 Task: Find a rental in Afipsky, Russia for 2 guests from June 4 to June 8, with a price range of ₹8000 to ₹16000, 1 bedroom, 1 bathroom, and self check-in option.
Action: Mouse pressed left at (440, 117)
Screenshot: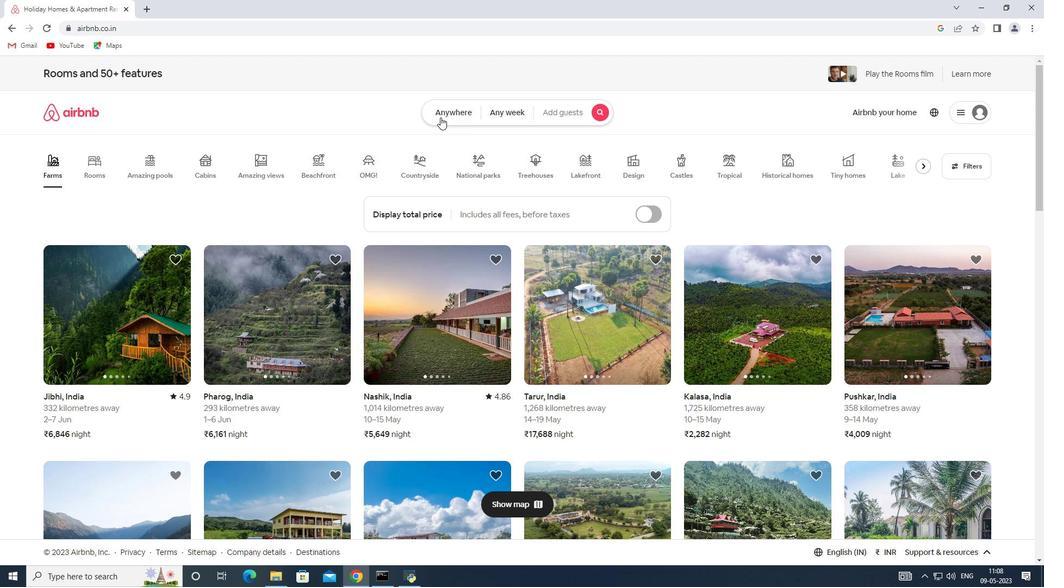 
Action: Mouse moved to (334, 155)
Screenshot: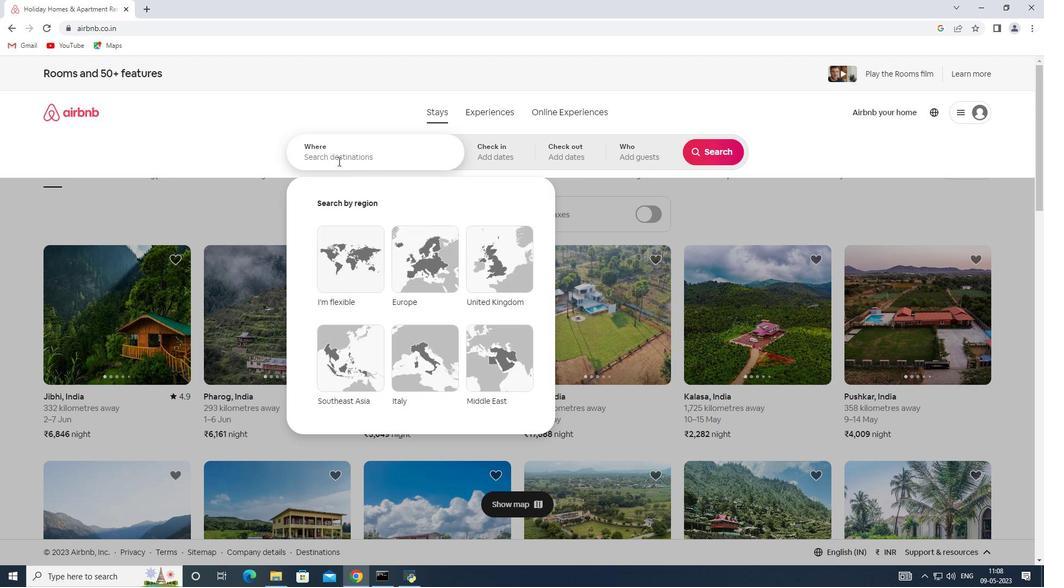 
Action: Mouse pressed left at (334, 155)
Screenshot: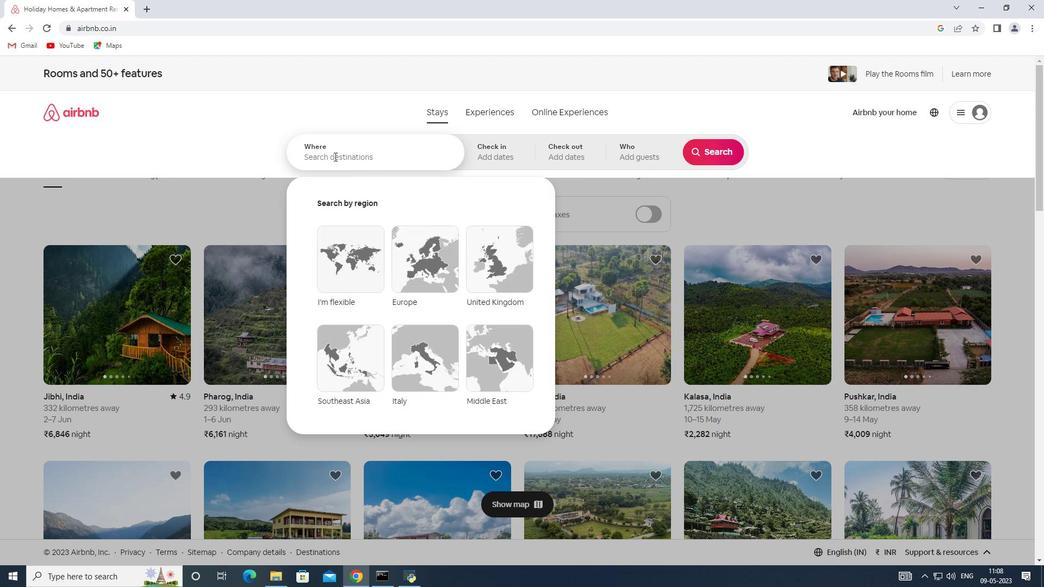 
Action: Key pressed <Key.shift>Afipskiy,<Key.shift><Key.shift><Key.shift><Key.shift><Key.shift><Key.shift><Key.shift><Key.shift><Key.shift><Key.shift><Key.shift><Key.shift><Key.shift><Key.shift><Key.shift><Key.shift>Russia
Screenshot: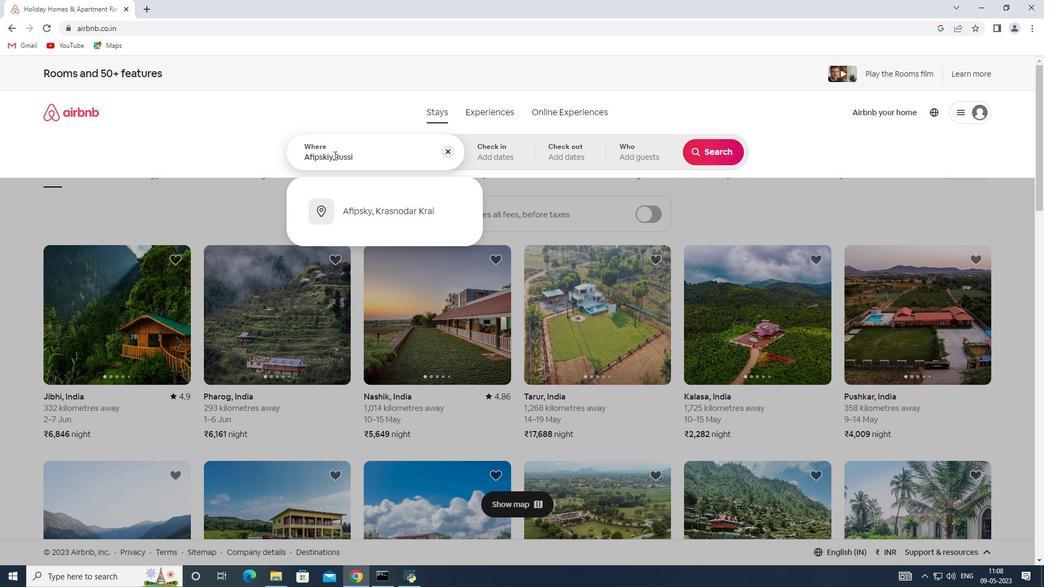 
Action: Mouse moved to (507, 156)
Screenshot: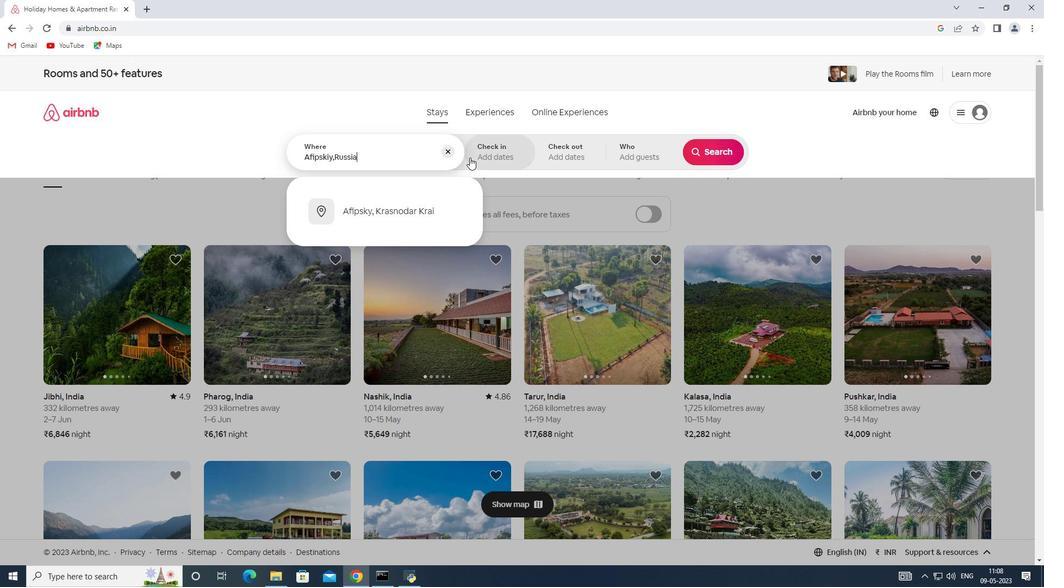 
Action: Mouse pressed left at (507, 156)
Screenshot: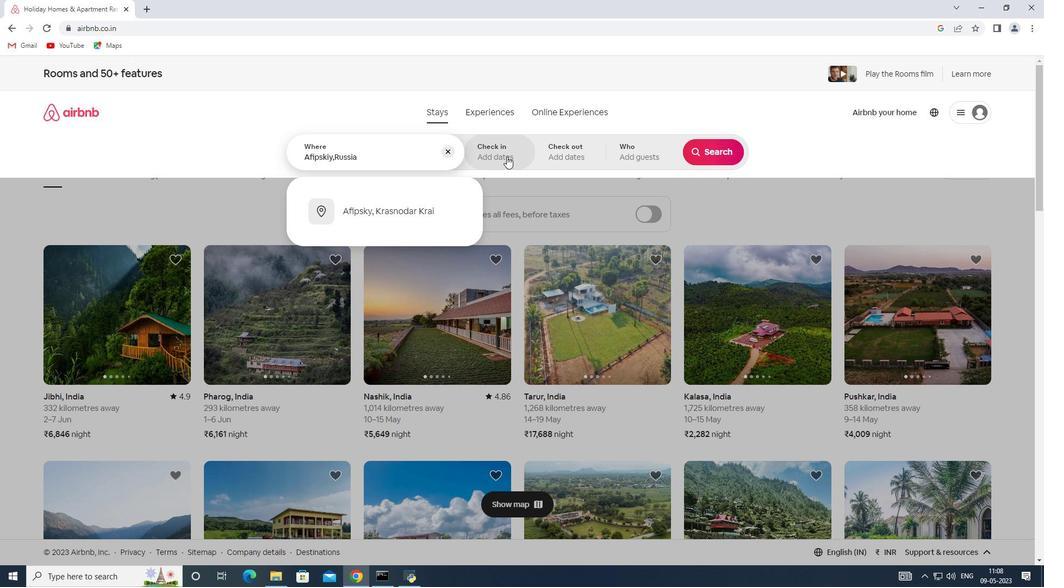 
Action: Mouse moved to (539, 312)
Screenshot: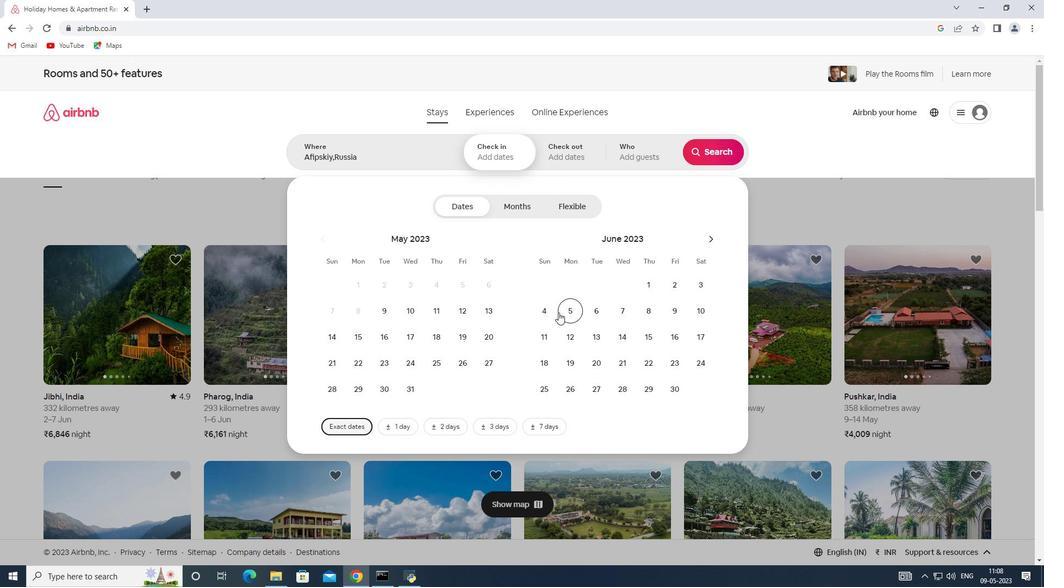 
Action: Mouse pressed left at (539, 312)
Screenshot: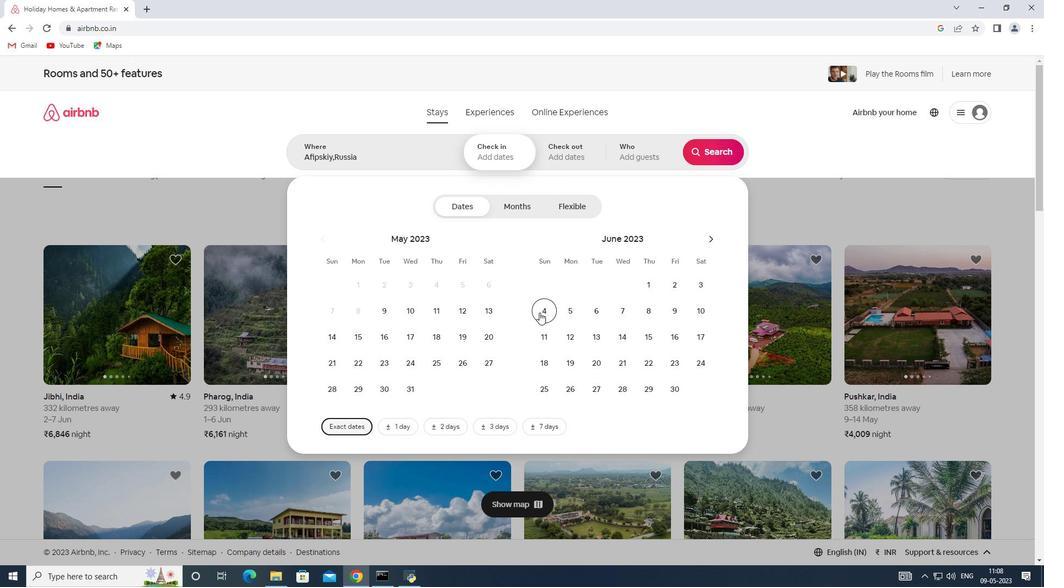 
Action: Mouse moved to (648, 318)
Screenshot: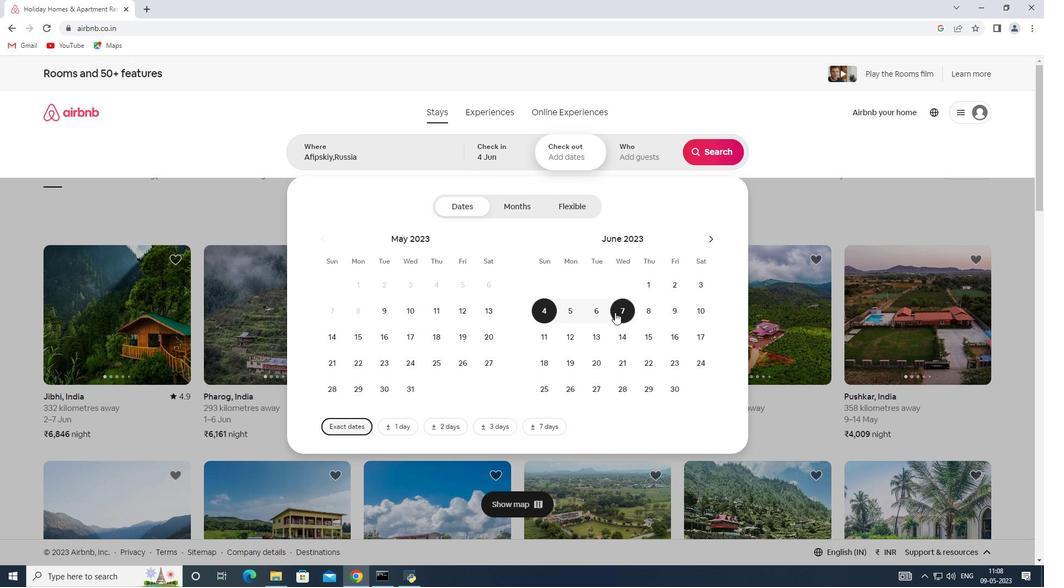 
Action: Mouse pressed left at (648, 318)
Screenshot: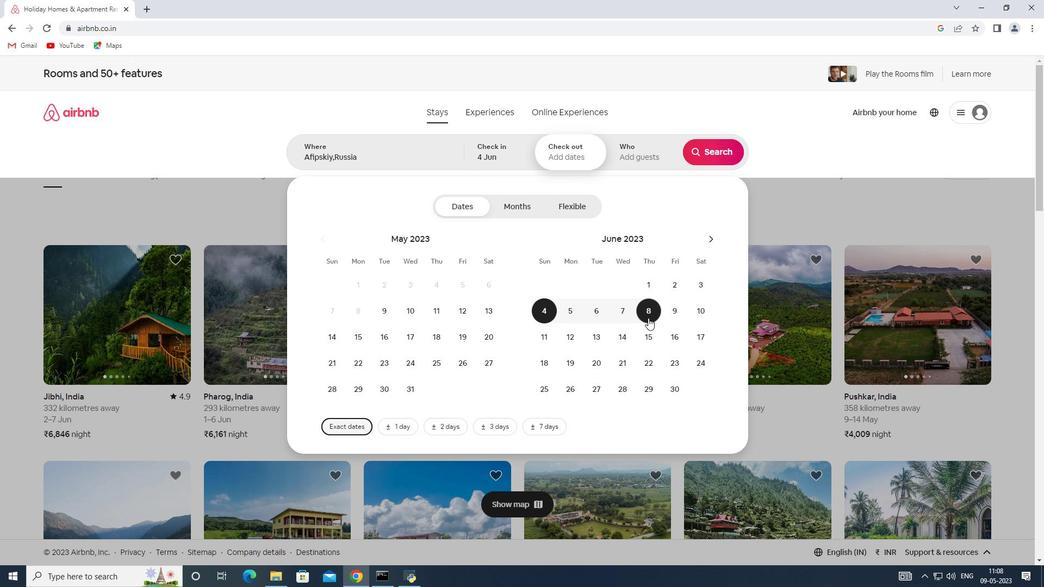
Action: Mouse moved to (631, 148)
Screenshot: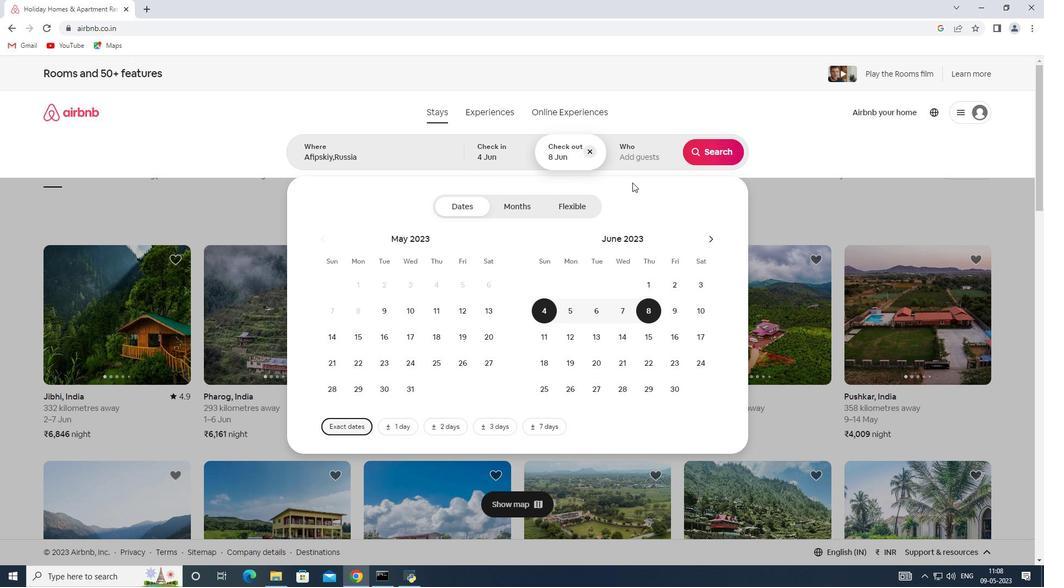 
Action: Mouse pressed left at (631, 148)
Screenshot: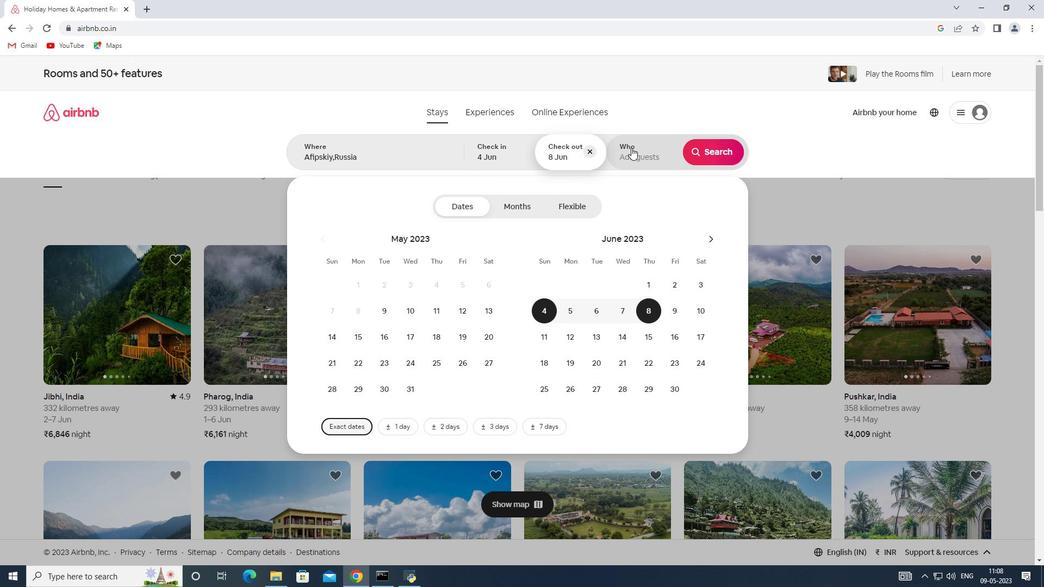 
Action: Mouse moved to (715, 207)
Screenshot: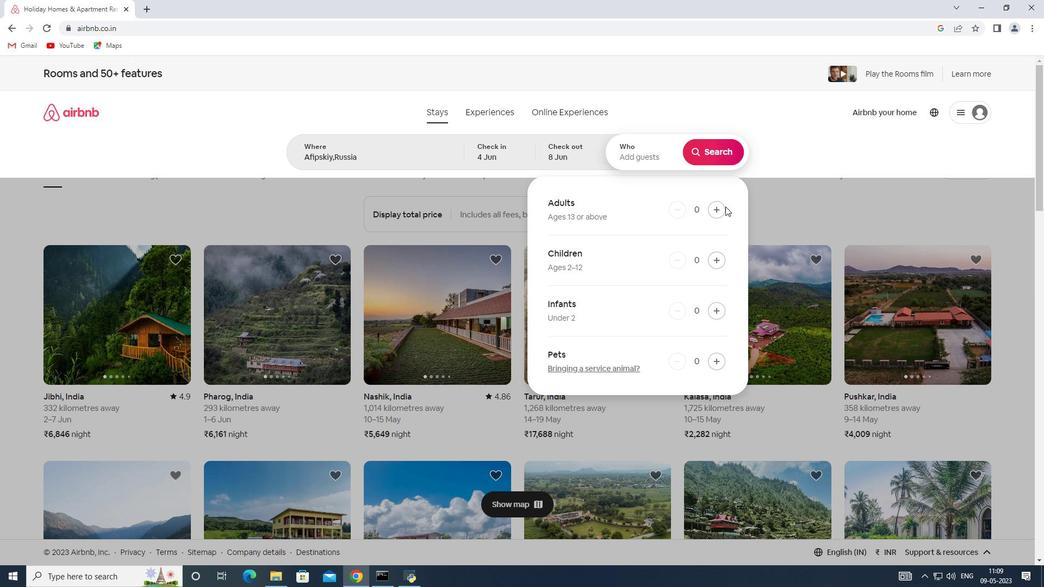 
Action: Mouse pressed left at (715, 207)
Screenshot: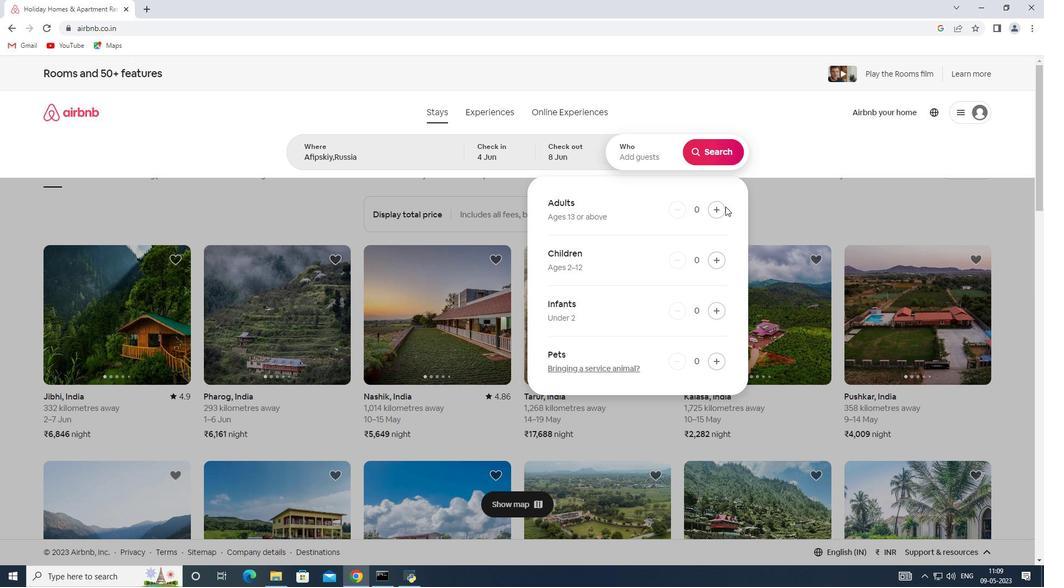 
Action: Mouse pressed left at (715, 207)
Screenshot: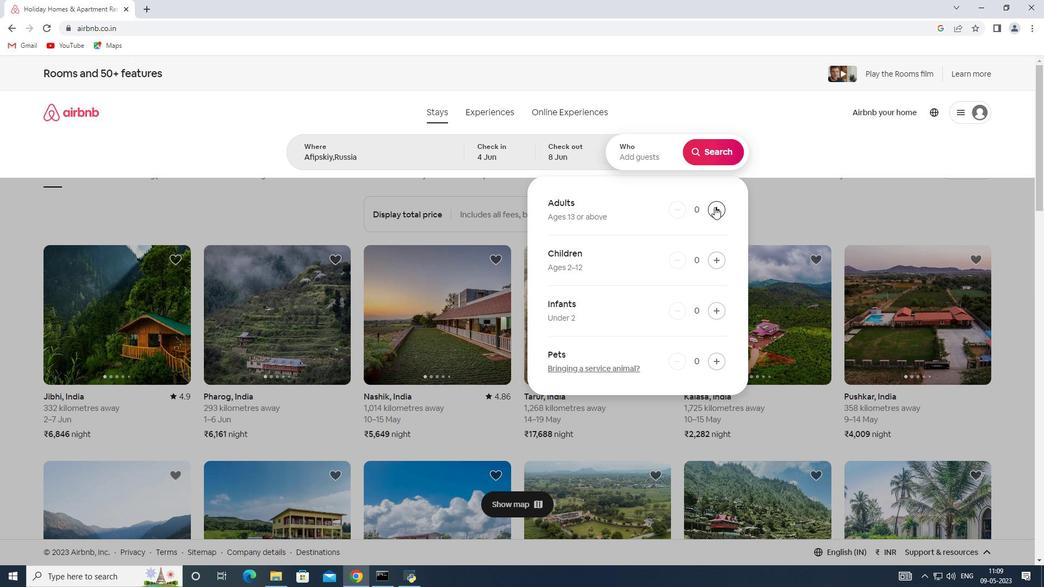 
Action: Mouse moved to (713, 153)
Screenshot: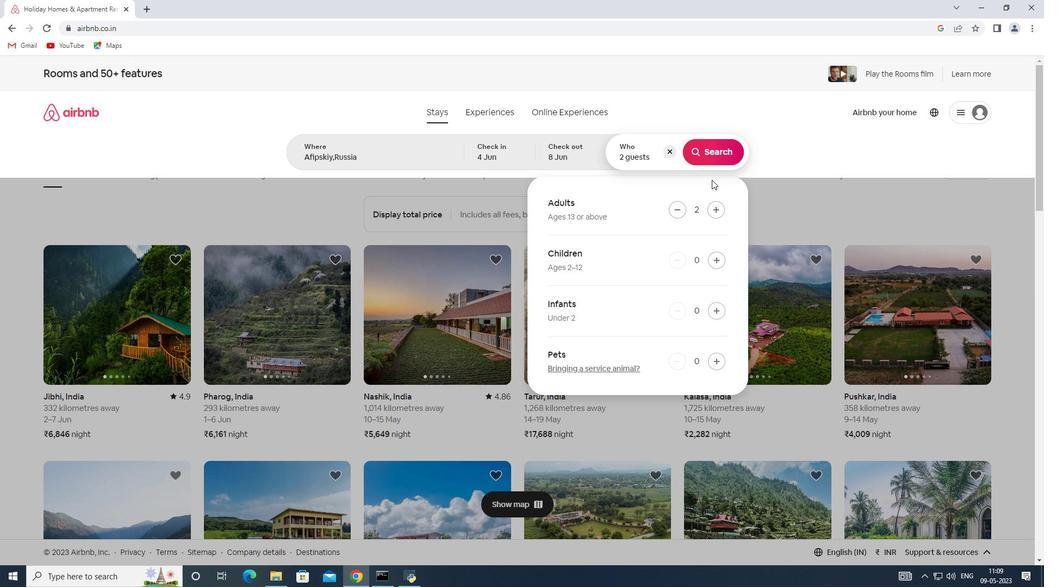 
Action: Mouse pressed left at (713, 153)
Screenshot: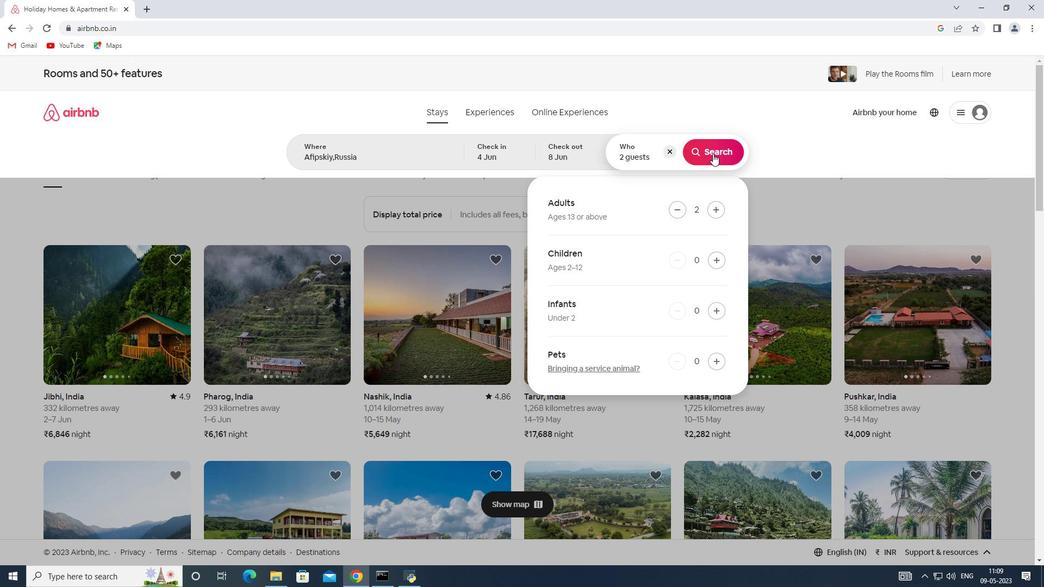 
Action: Mouse moved to (990, 124)
Screenshot: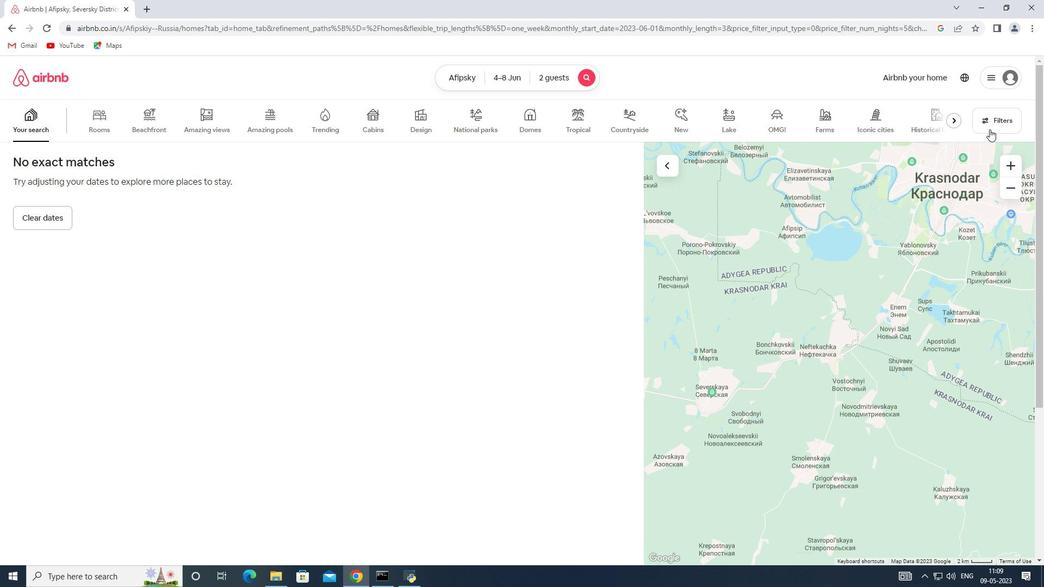 
Action: Mouse pressed left at (990, 124)
Screenshot: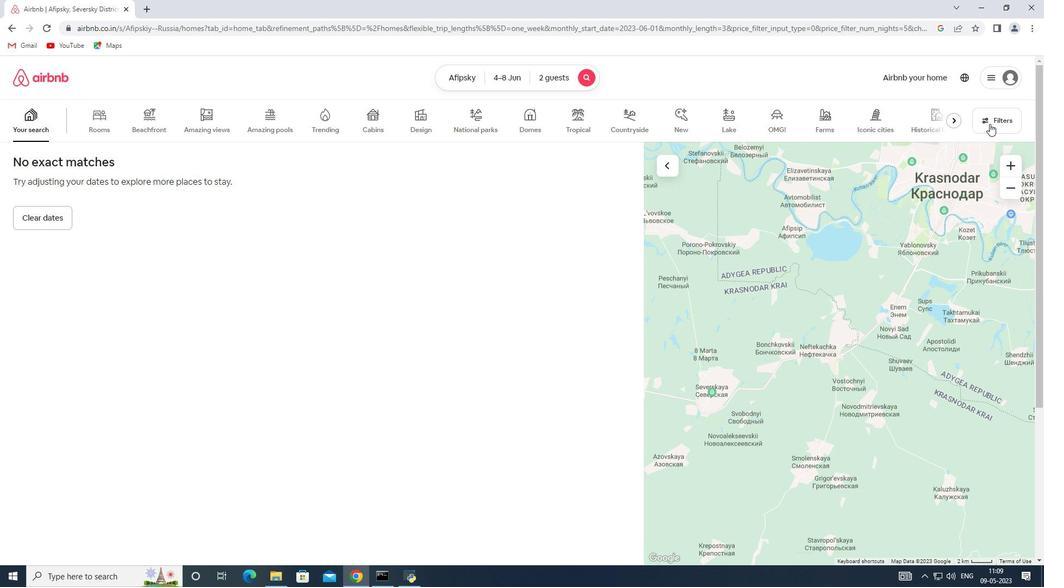 
Action: Mouse moved to (385, 388)
Screenshot: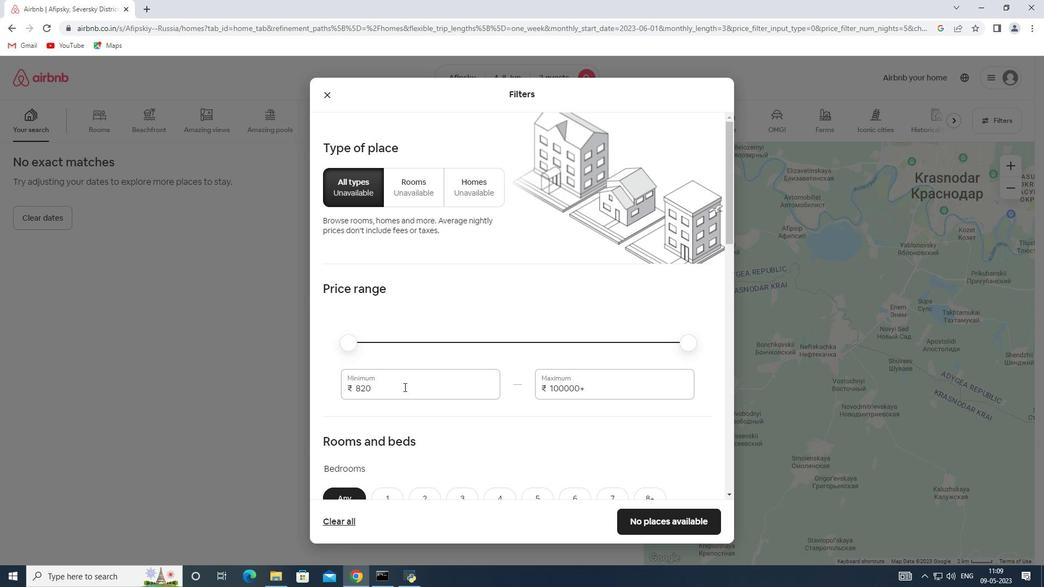 
Action: Mouse pressed left at (385, 388)
Screenshot: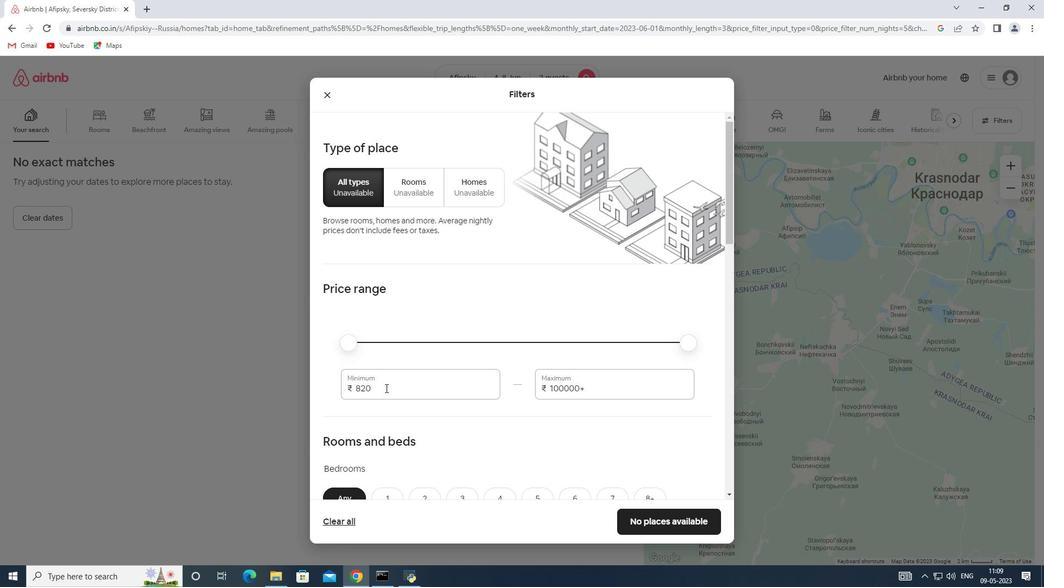
Action: Mouse moved to (356, 388)
Screenshot: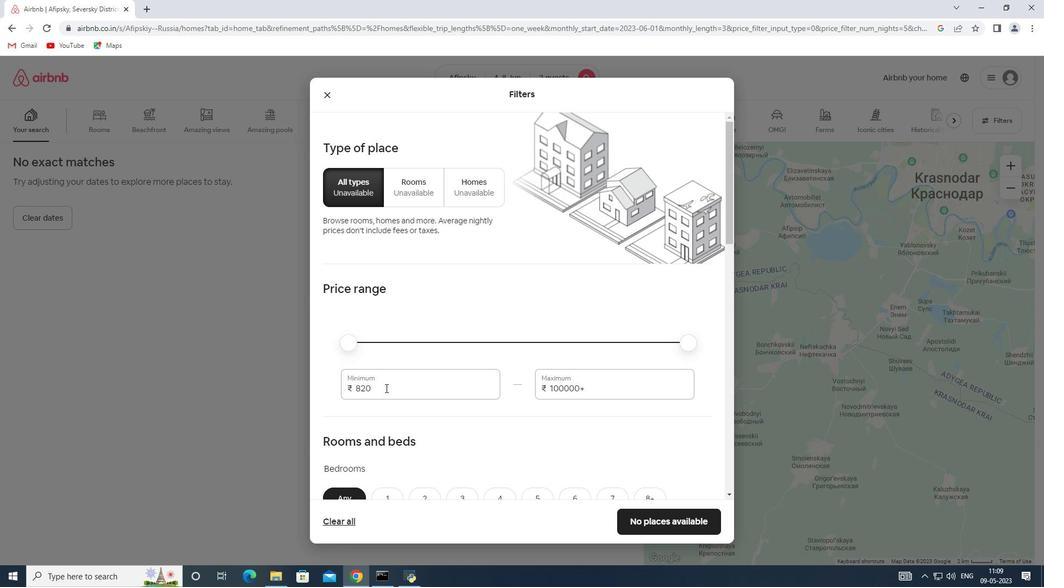 
Action: Key pressed 8000
Screenshot: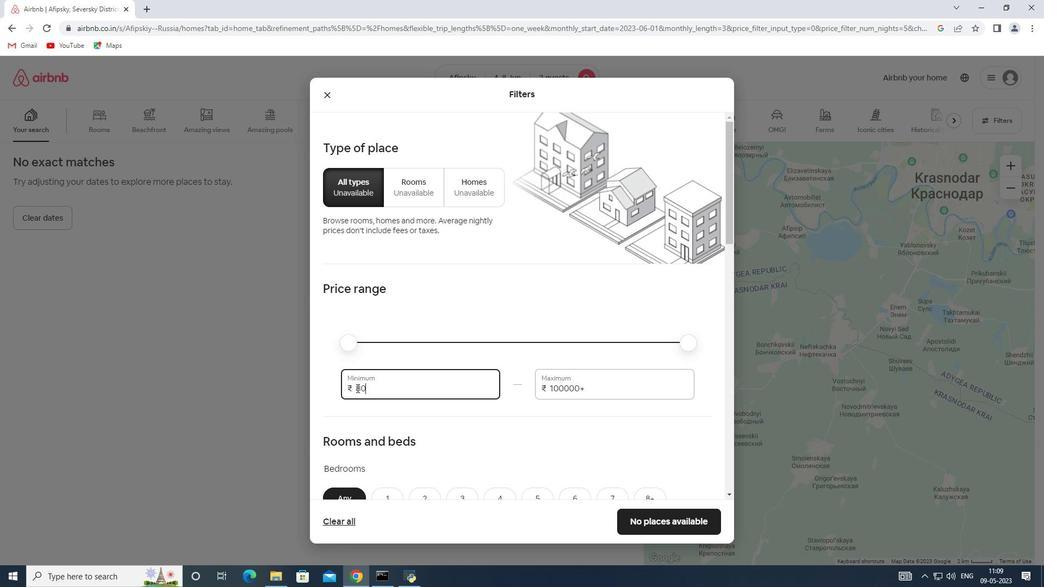 
Action: Mouse moved to (587, 387)
Screenshot: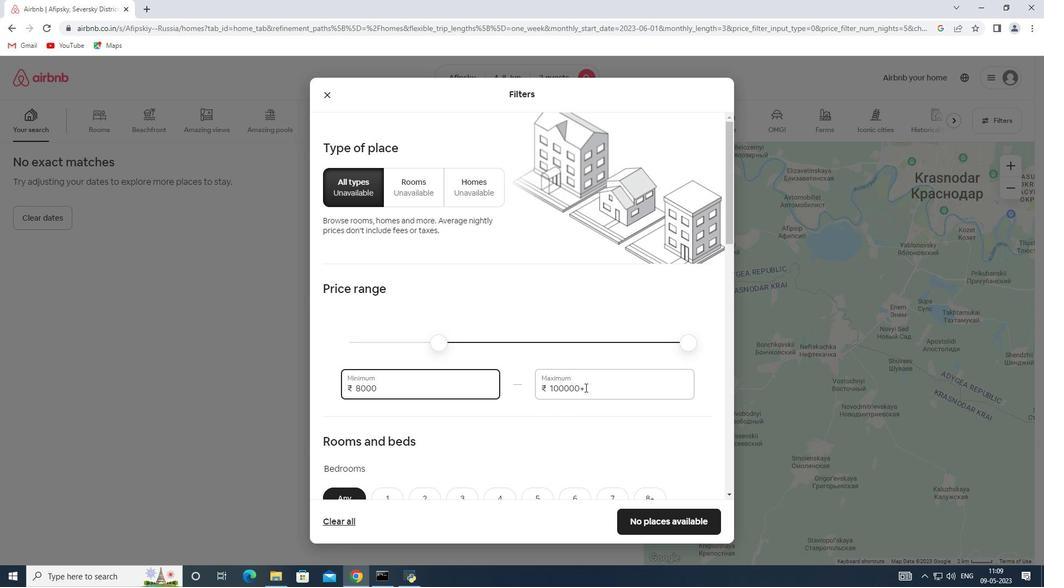 
Action: Mouse pressed left at (587, 387)
Screenshot: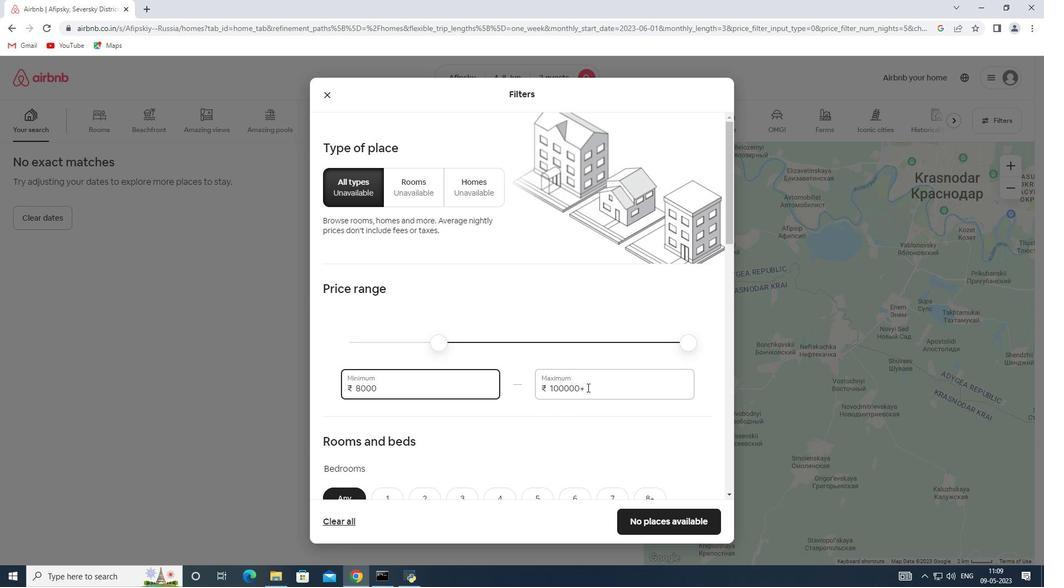 
Action: Mouse moved to (527, 387)
Screenshot: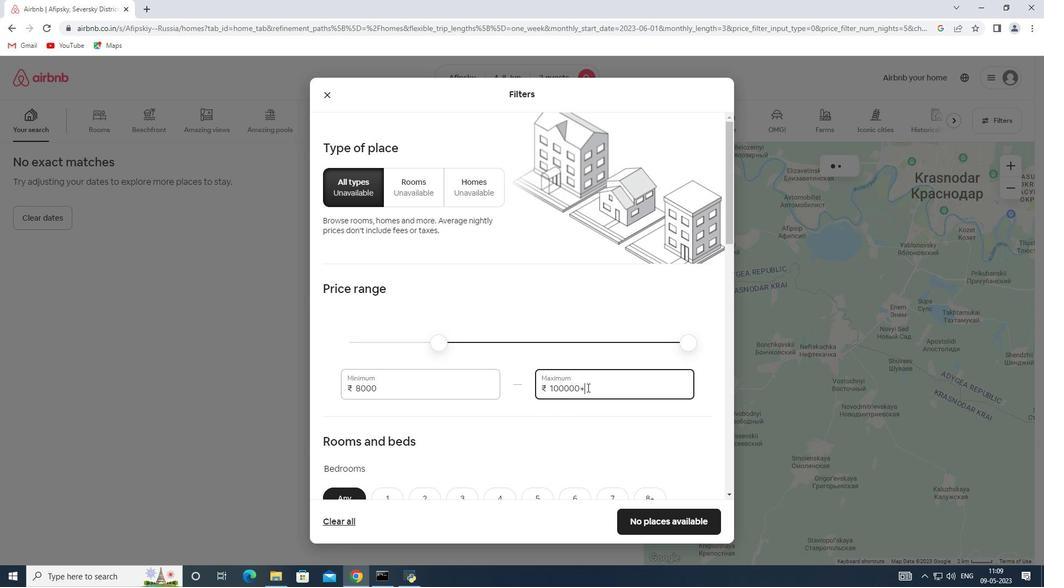
Action: Key pressed 16000
Screenshot: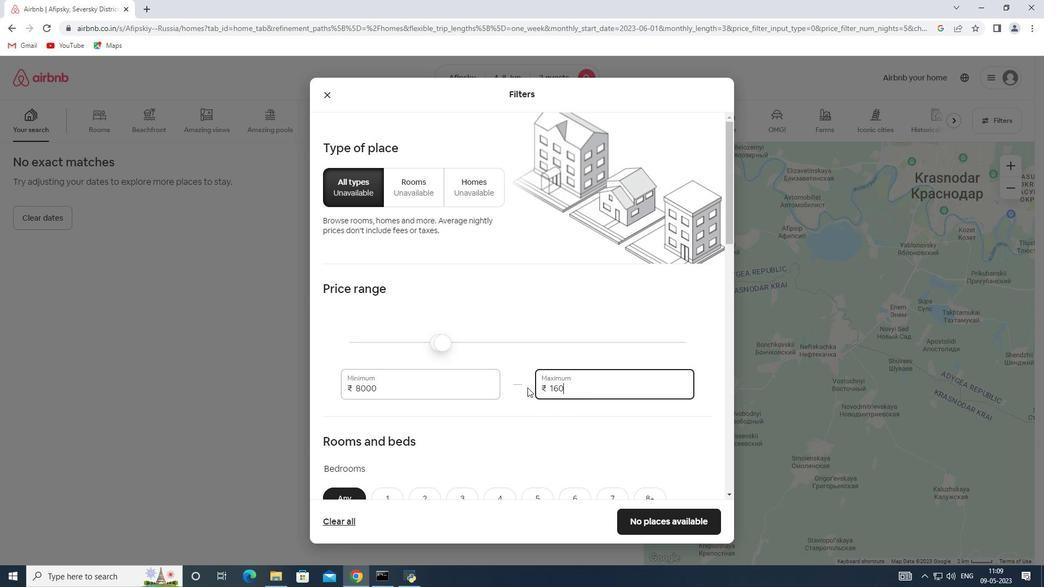 
Action: Mouse moved to (523, 381)
Screenshot: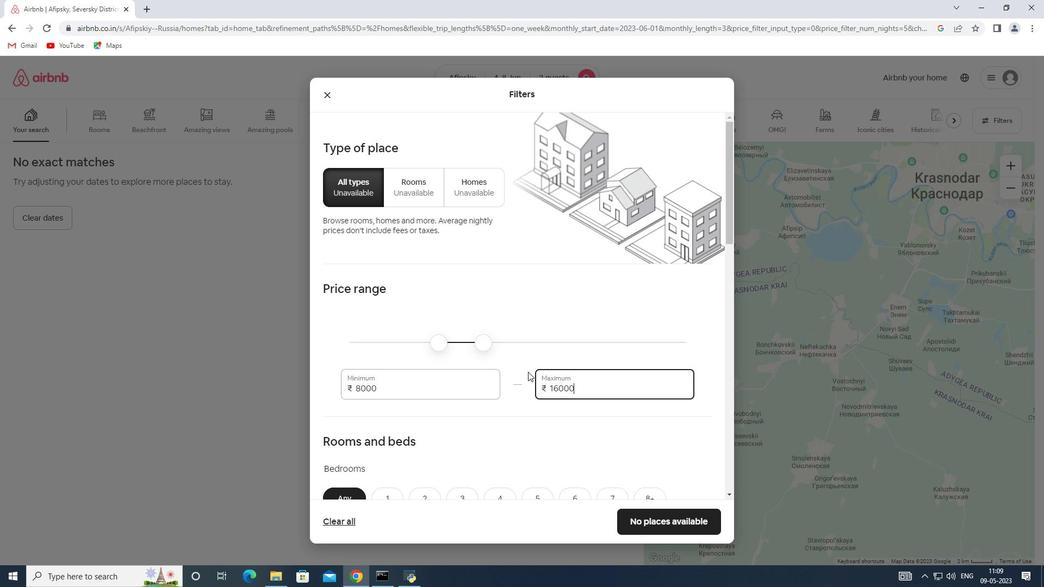 
Action: Mouse scrolled (523, 380) with delta (0, 0)
Screenshot: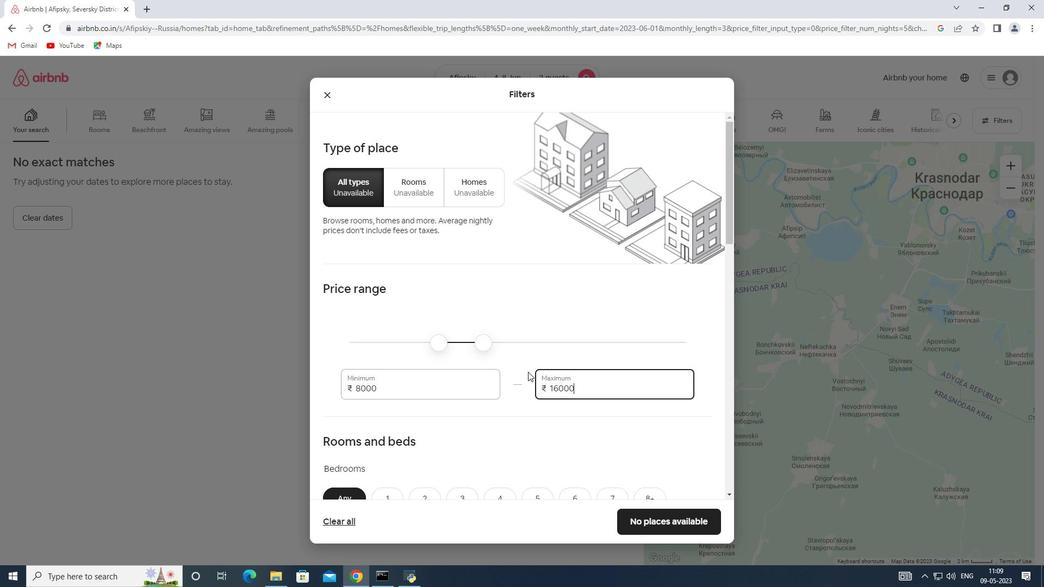 
Action: Mouse moved to (521, 383)
Screenshot: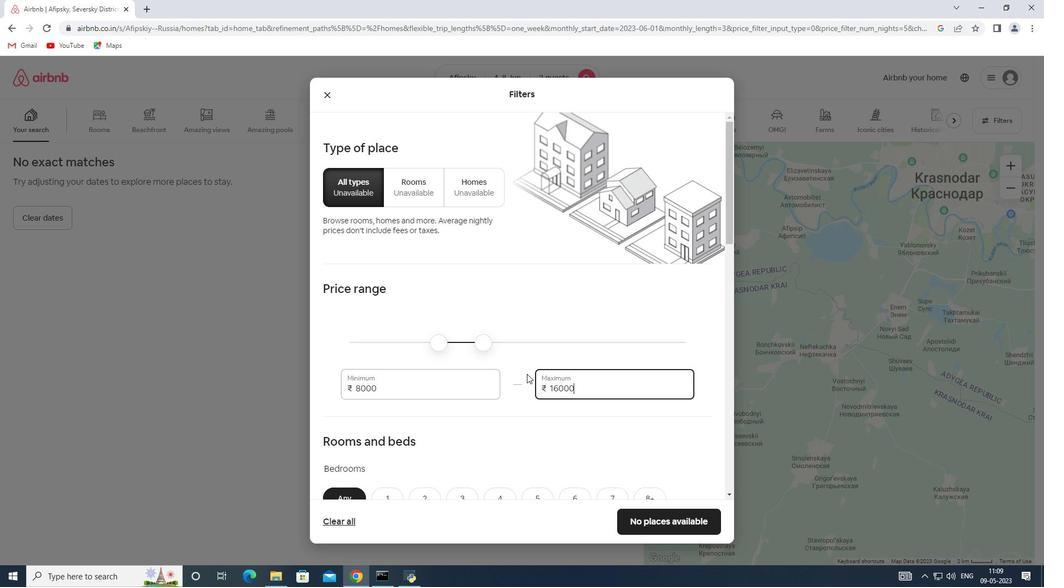 
Action: Mouse scrolled (521, 382) with delta (0, 0)
Screenshot: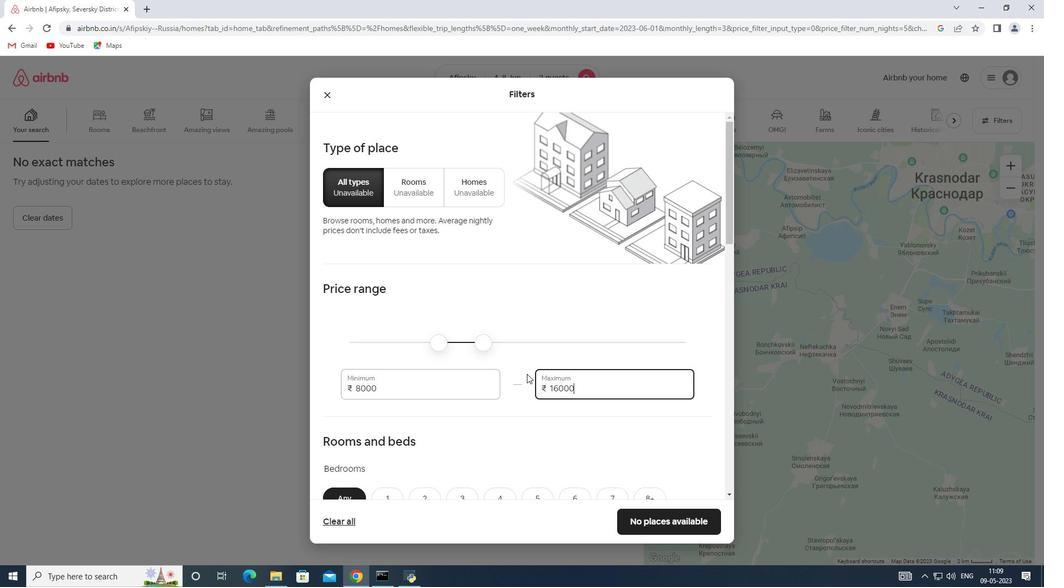 
Action: Mouse moved to (506, 379)
Screenshot: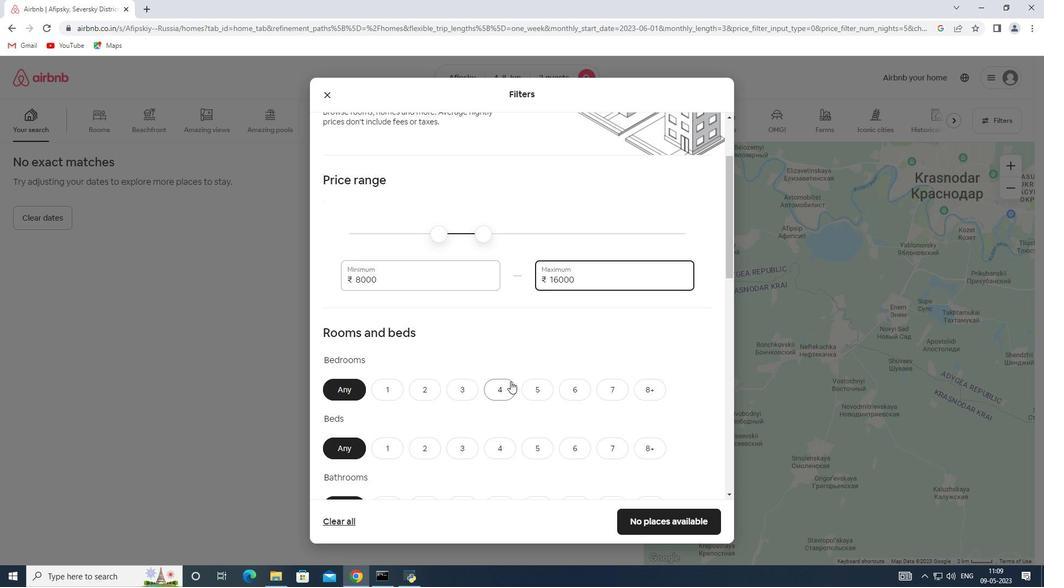 
Action: Mouse scrolled (507, 378) with delta (0, 0)
Screenshot: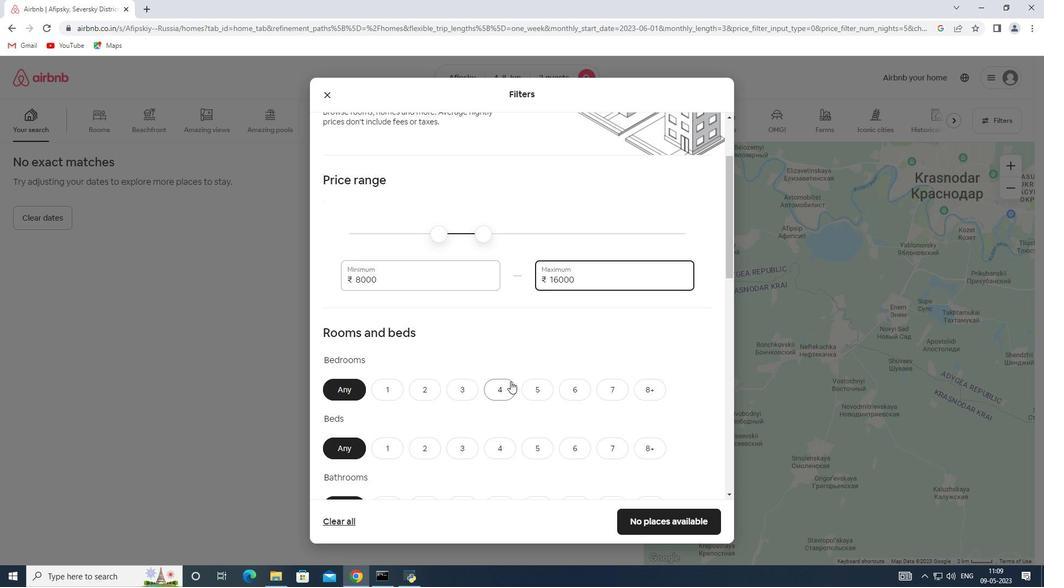 
Action: Mouse moved to (503, 379)
Screenshot: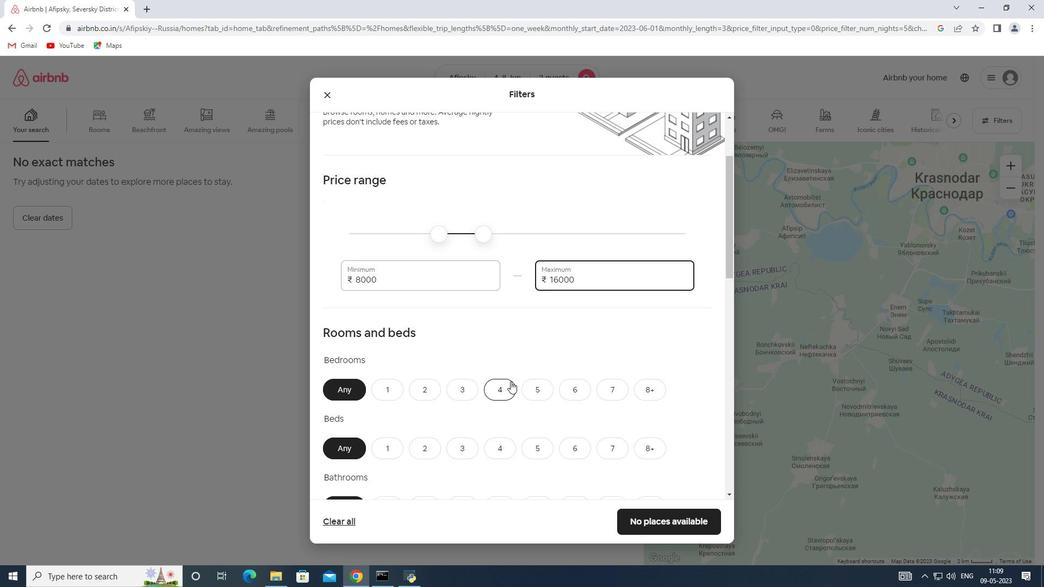 
Action: Mouse scrolled (507, 378) with delta (0, 0)
Screenshot: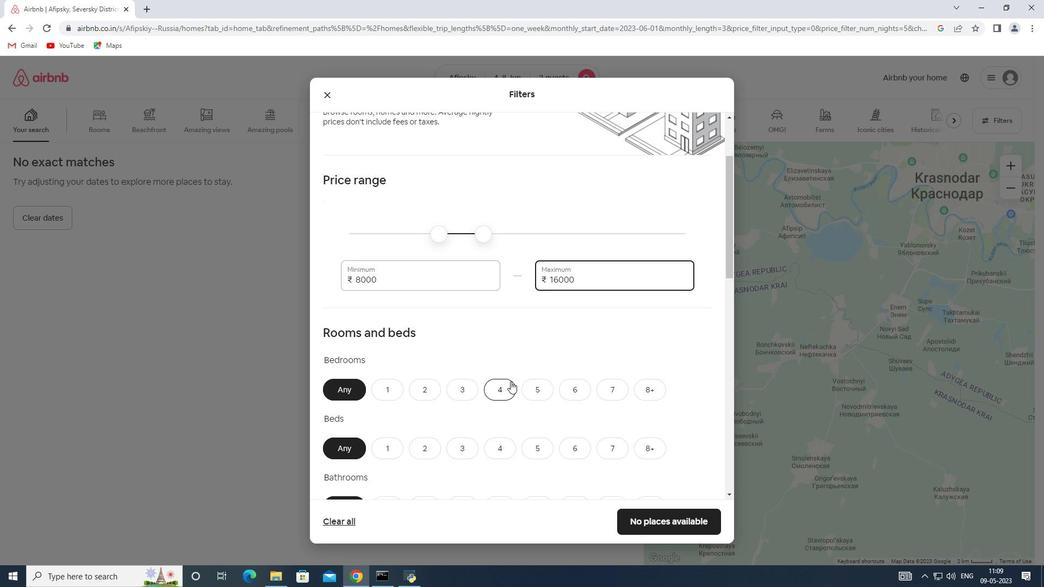 
Action: Mouse moved to (500, 378)
Screenshot: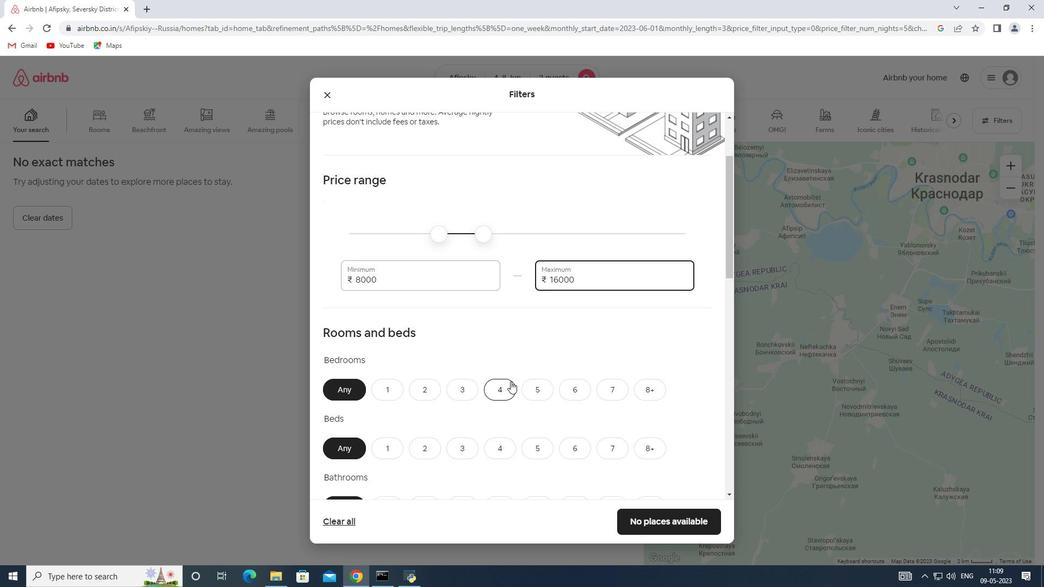 
Action: Mouse scrolled (507, 378) with delta (0, 0)
Screenshot: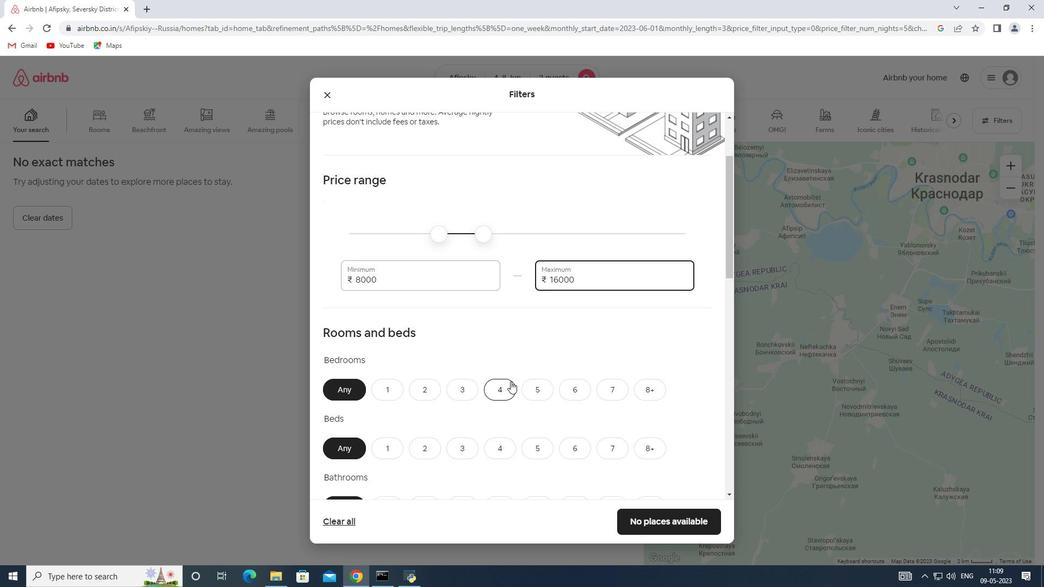 
Action: Mouse moved to (382, 224)
Screenshot: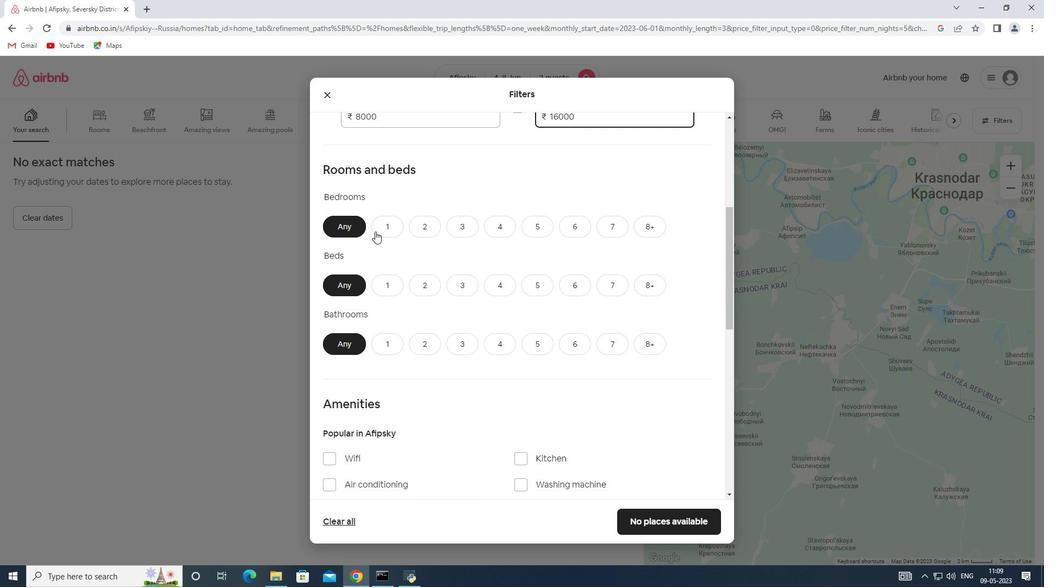 
Action: Mouse pressed left at (382, 224)
Screenshot: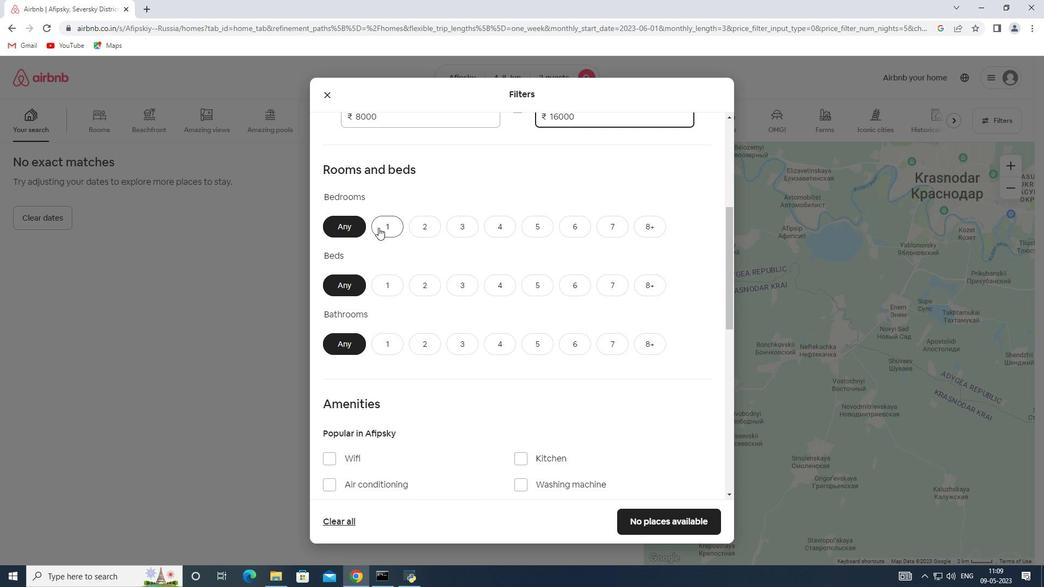 
Action: Mouse moved to (389, 278)
Screenshot: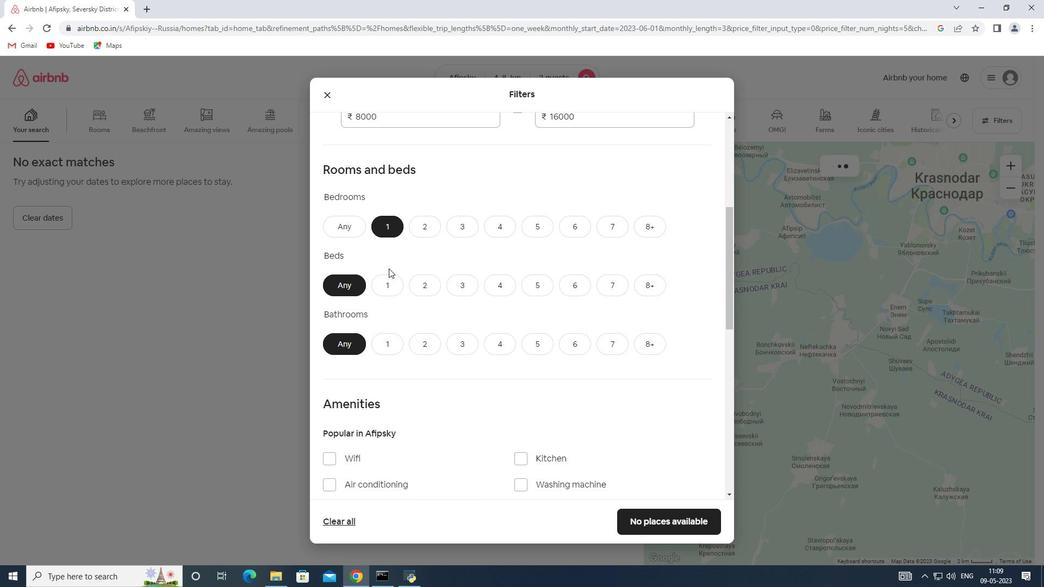 
Action: Mouse pressed left at (389, 278)
Screenshot: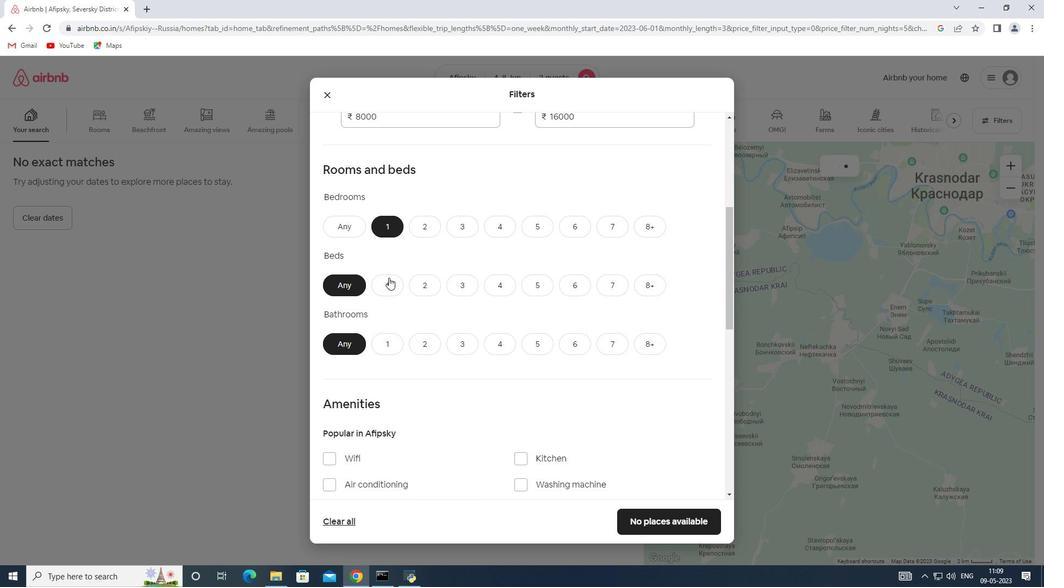 
Action: Mouse moved to (385, 352)
Screenshot: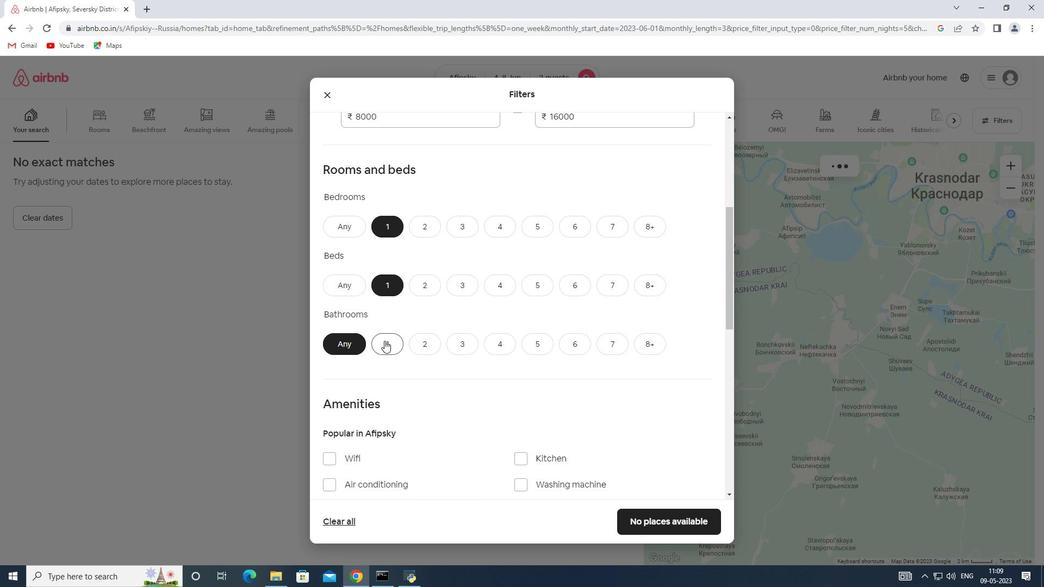 
Action: Mouse pressed left at (385, 352)
Screenshot: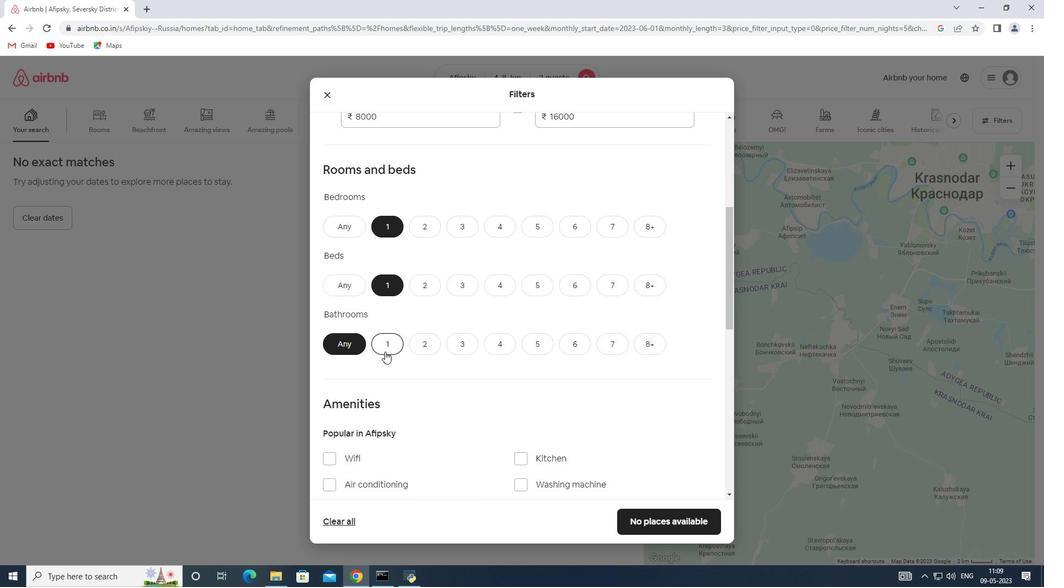 
Action: Mouse scrolled (385, 351) with delta (0, 0)
Screenshot: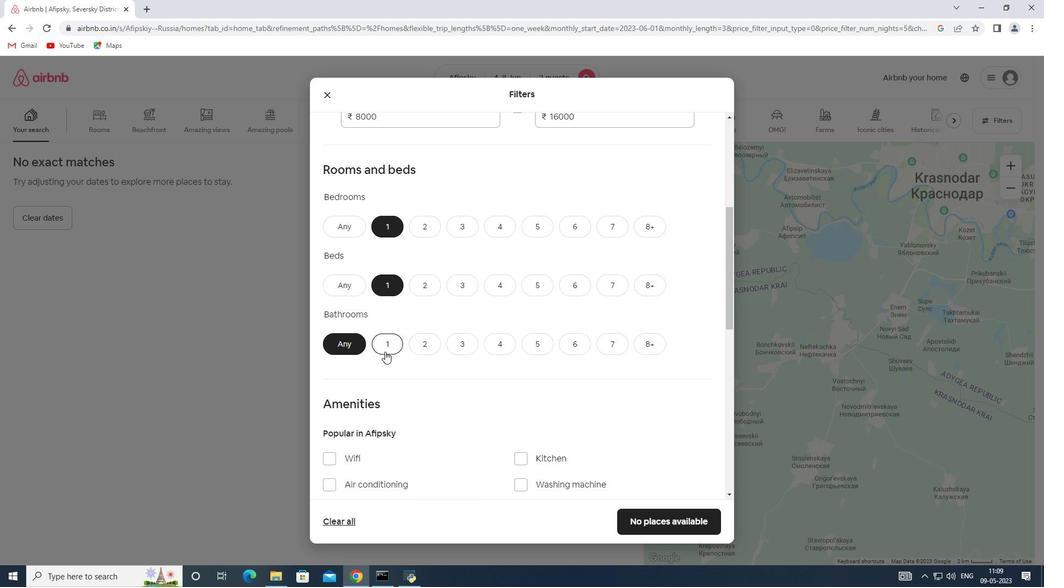 
Action: Mouse scrolled (385, 351) with delta (0, 0)
Screenshot: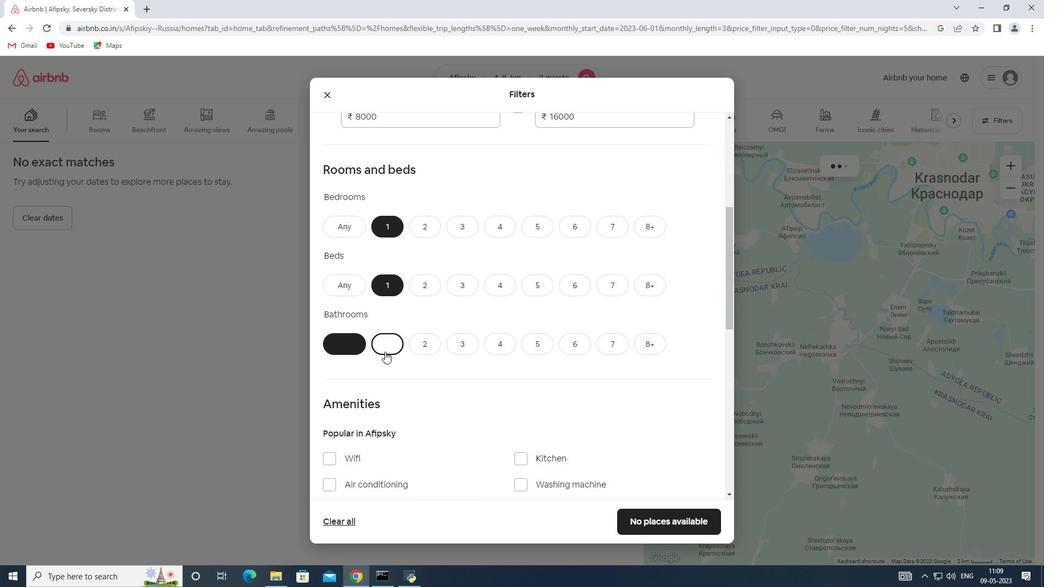 
Action: Mouse scrolled (385, 351) with delta (0, 0)
Screenshot: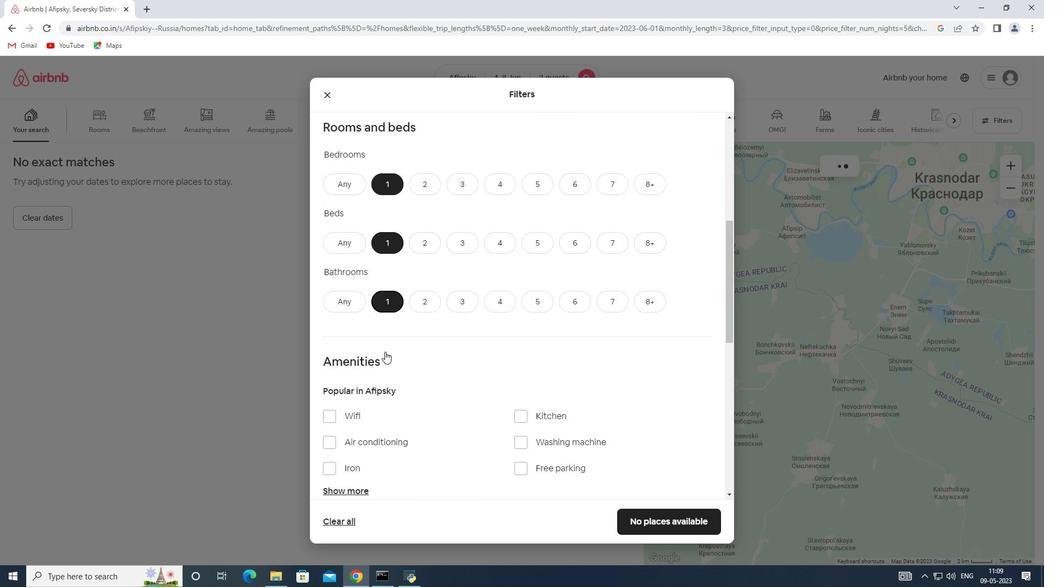 
Action: Mouse moved to (524, 317)
Screenshot: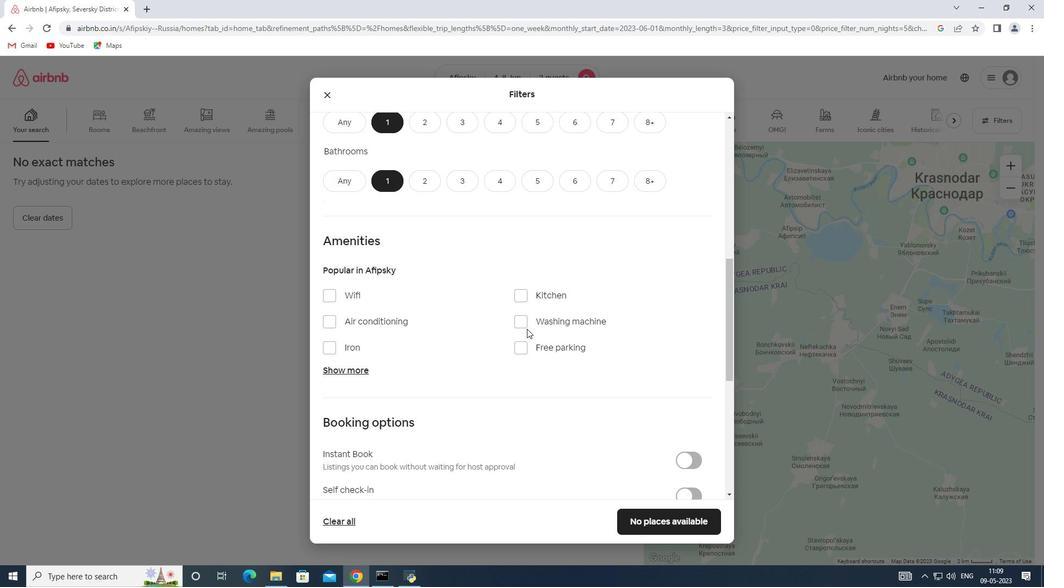 
Action: Mouse pressed left at (524, 317)
Screenshot: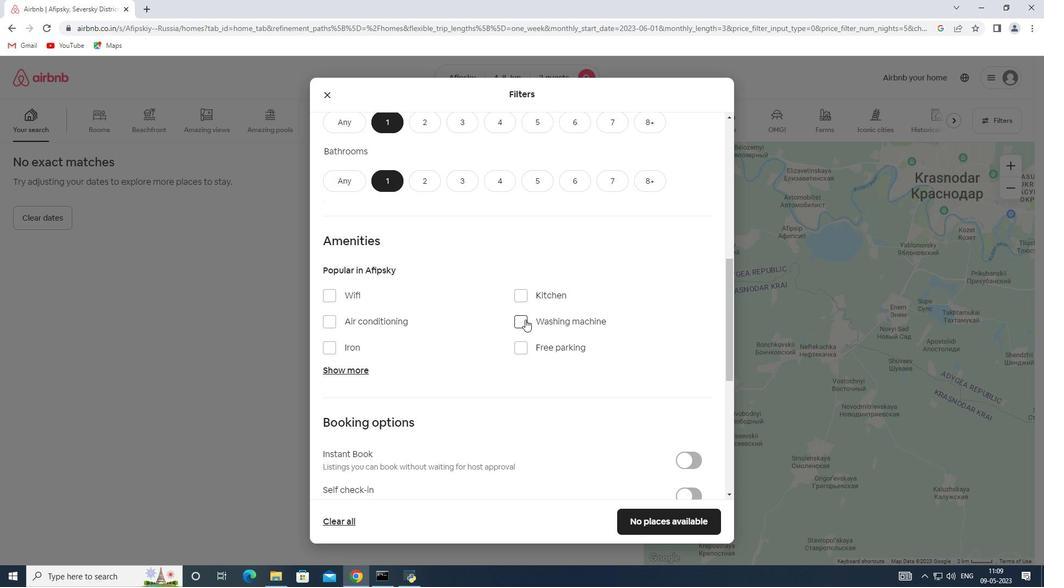 
Action: Mouse moved to (544, 343)
Screenshot: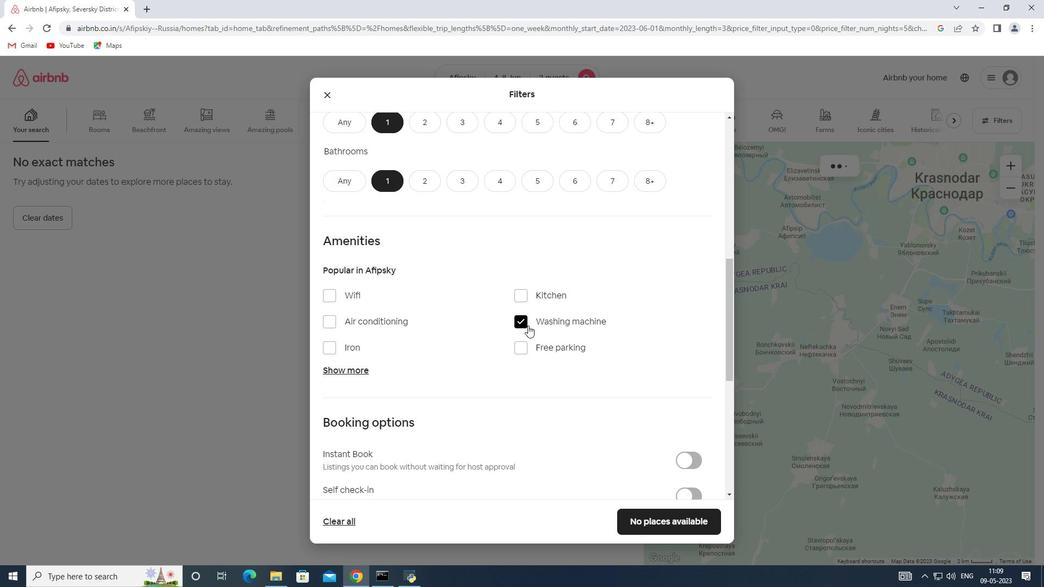 
Action: Mouse scrolled (544, 343) with delta (0, 0)
Screenshot: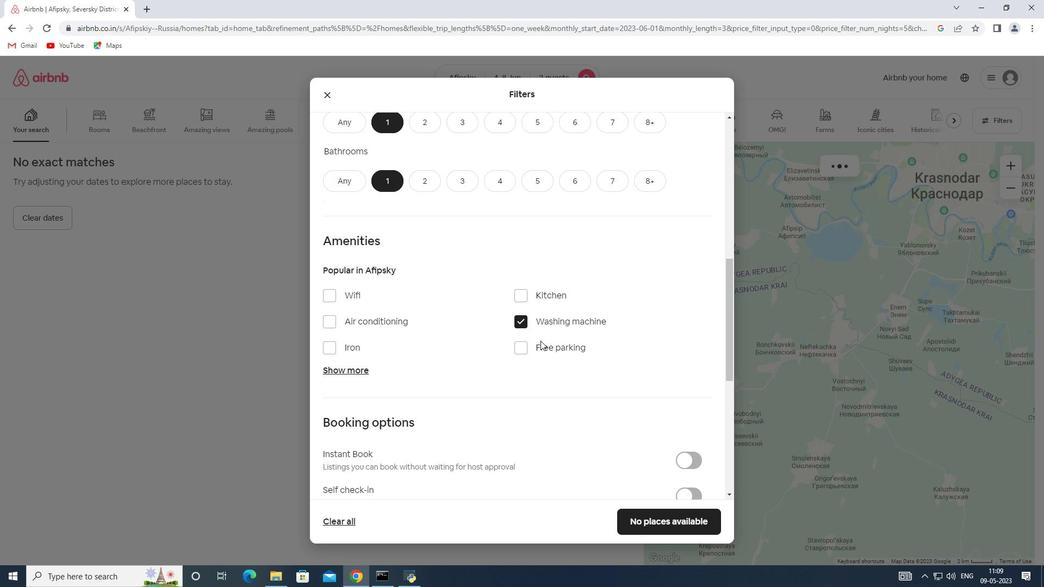 
Action: Mouse scrolled (544, 343) with delta (0, 0)
Screenshot: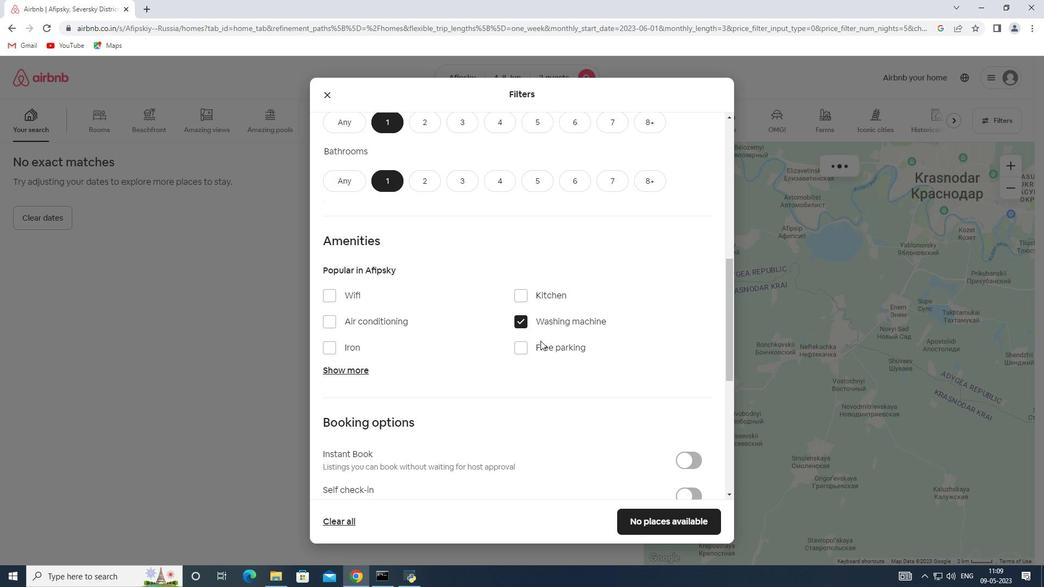 
Action: Mouse scrolled (544, 343) with delta (0, 0)
Screenshot: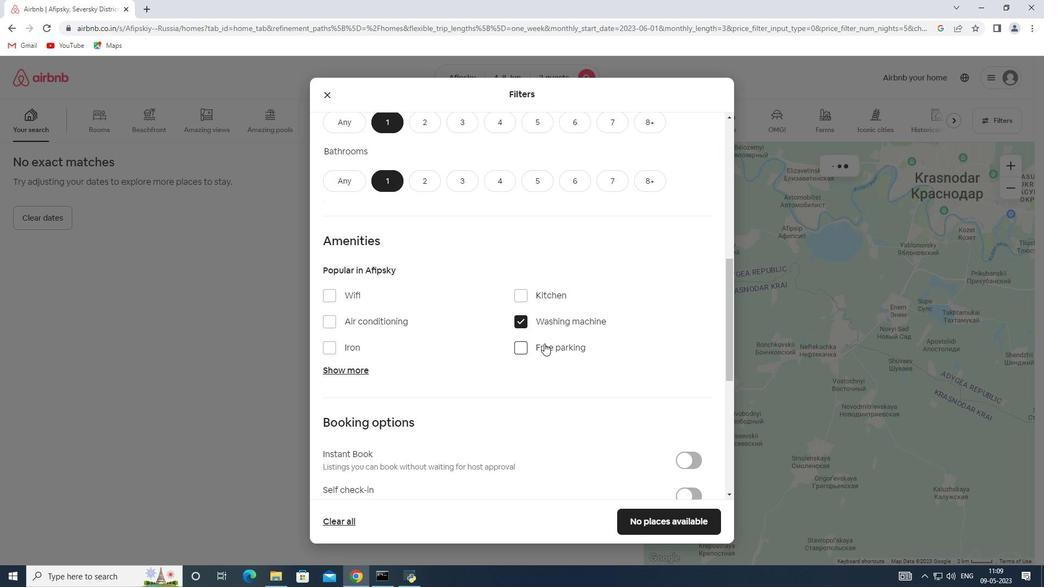 
Action: Mouse scrolled (544, 343) with delta (0, 0)
Screenshot: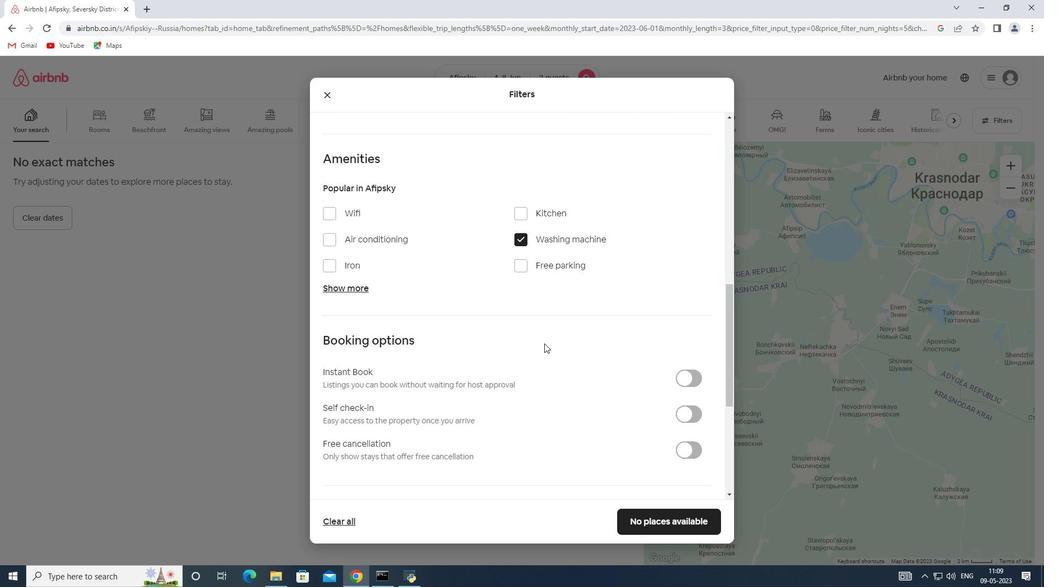 
Action: Mouse moved to (685, 281)
Screenshot: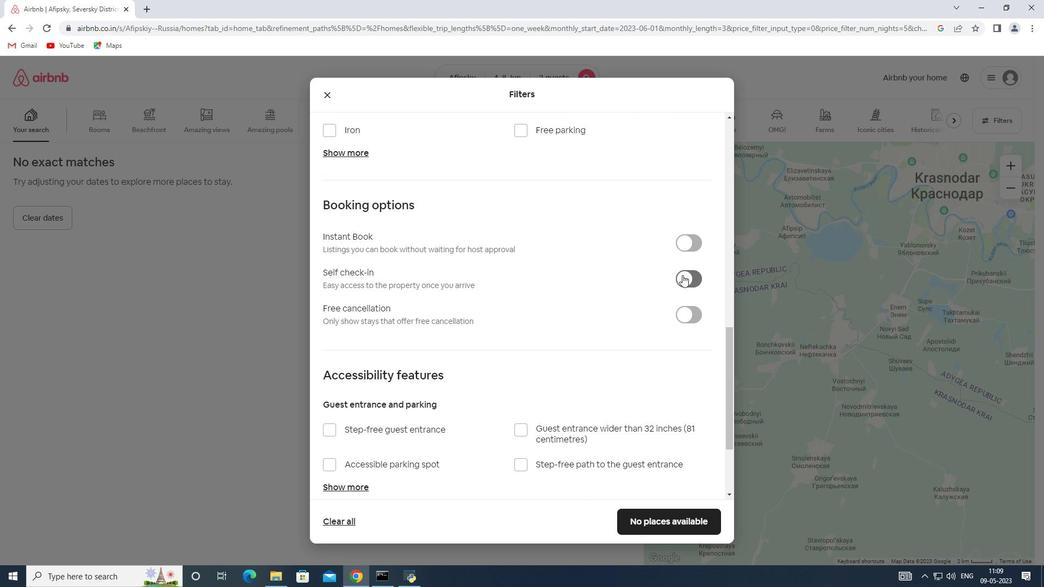 
Action: Mouse pressed left at (685, 281)
Screenshot: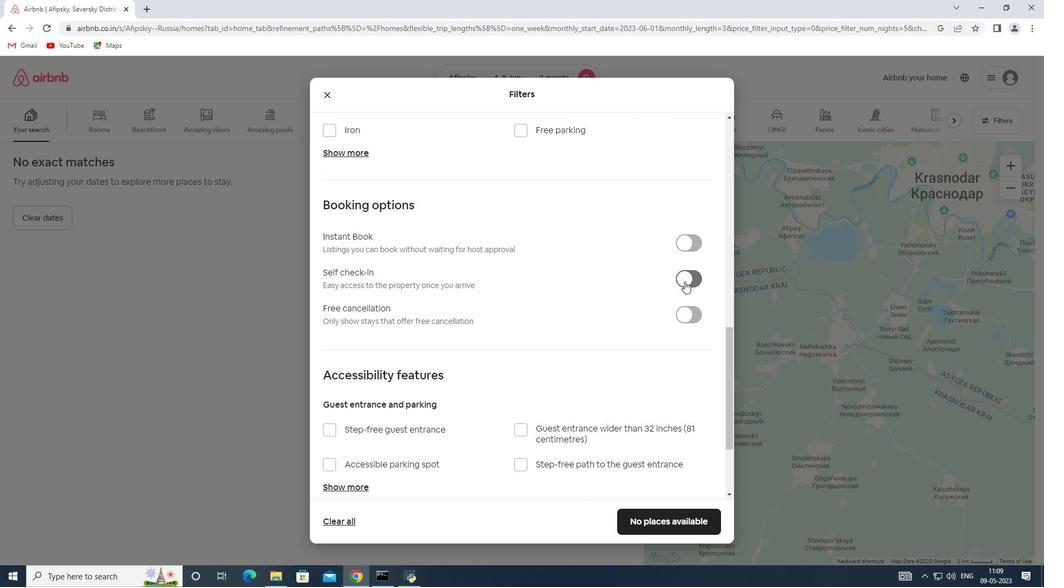 
Action: Mouse moved to (428, 343)
Screenshot: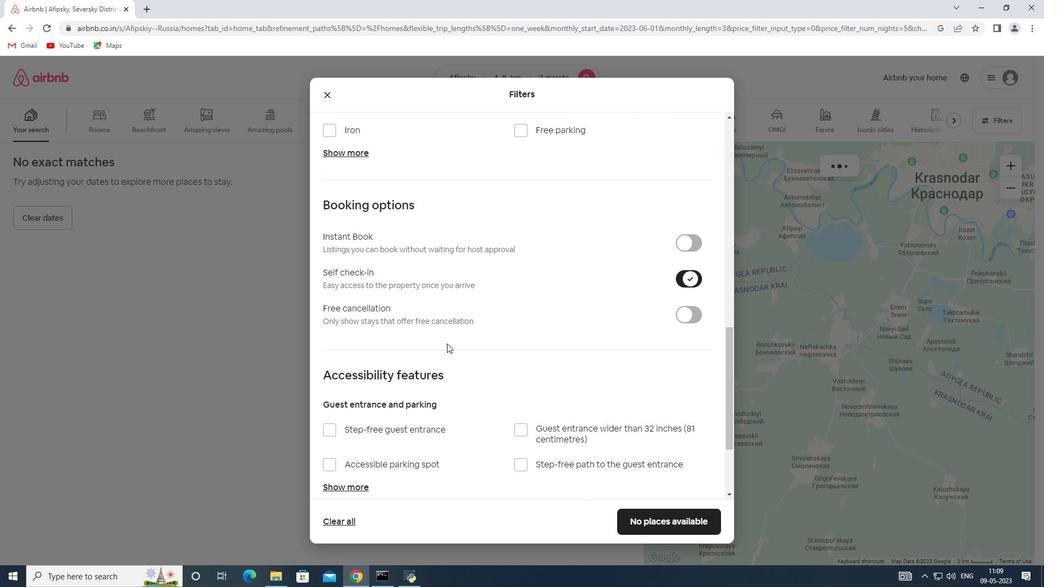 
Action: Mouse scrolled (428, 342) with delta (0, 0)
Screenshot: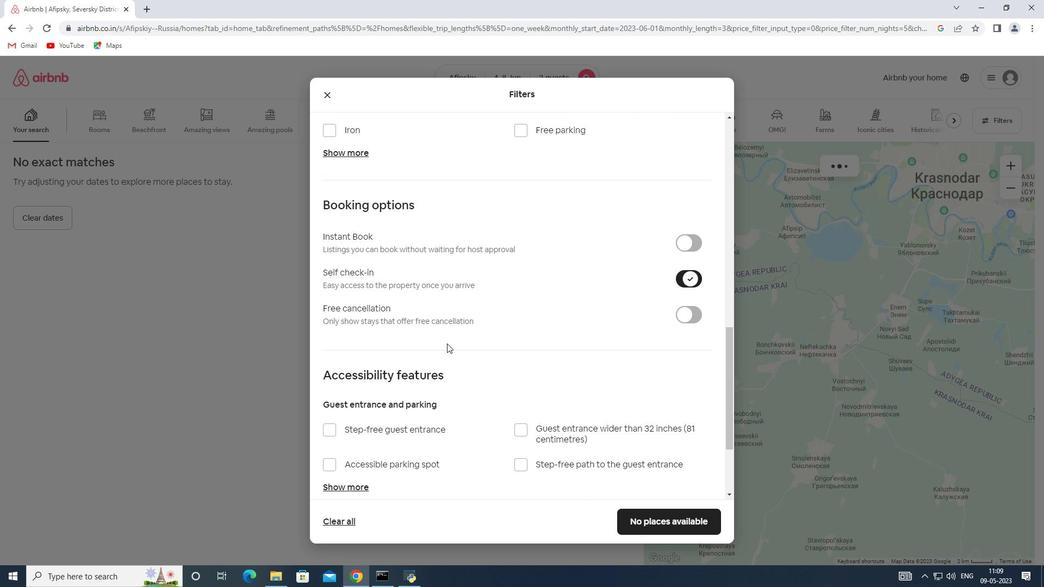 
Action: Mouse scrolled (428, 342) with delta (0, 0)
Screenshot: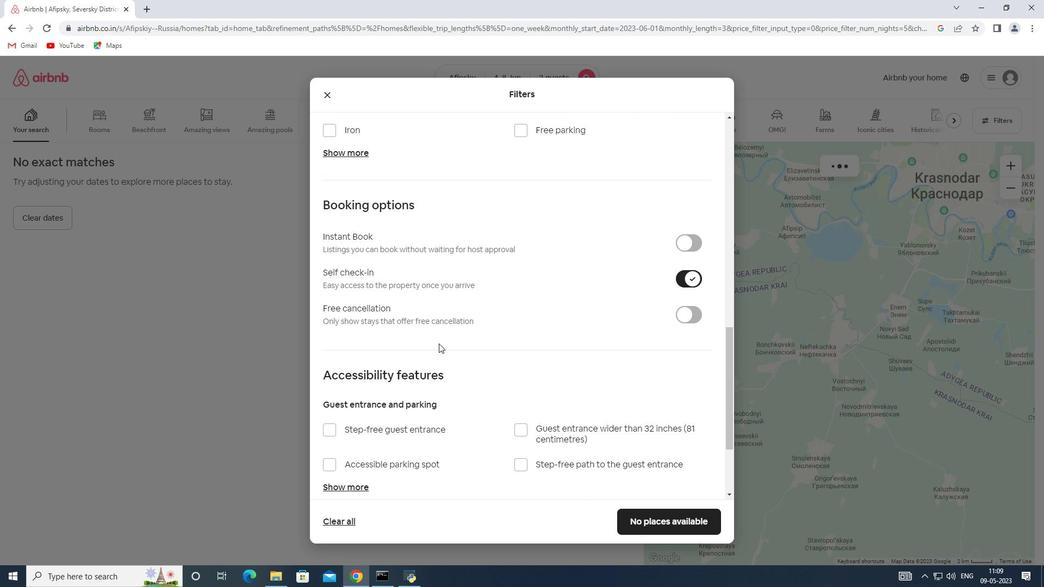 
Action: Mouse scrolled (428, 342) with delta (0, 0)
Screenshot: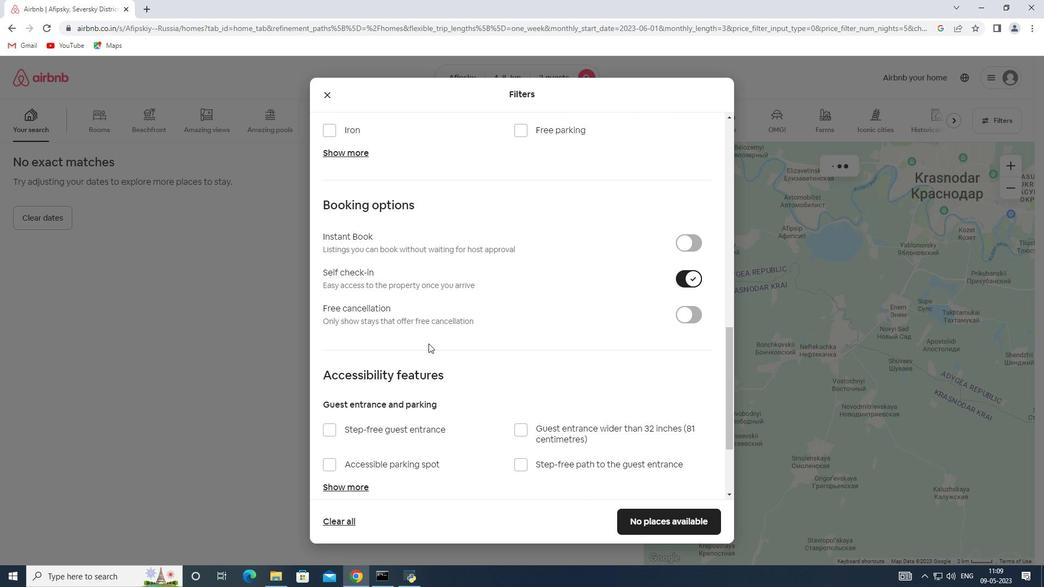 
Action: Mouse scrolled (428, 342) with delta (0, 0)
Screenshot: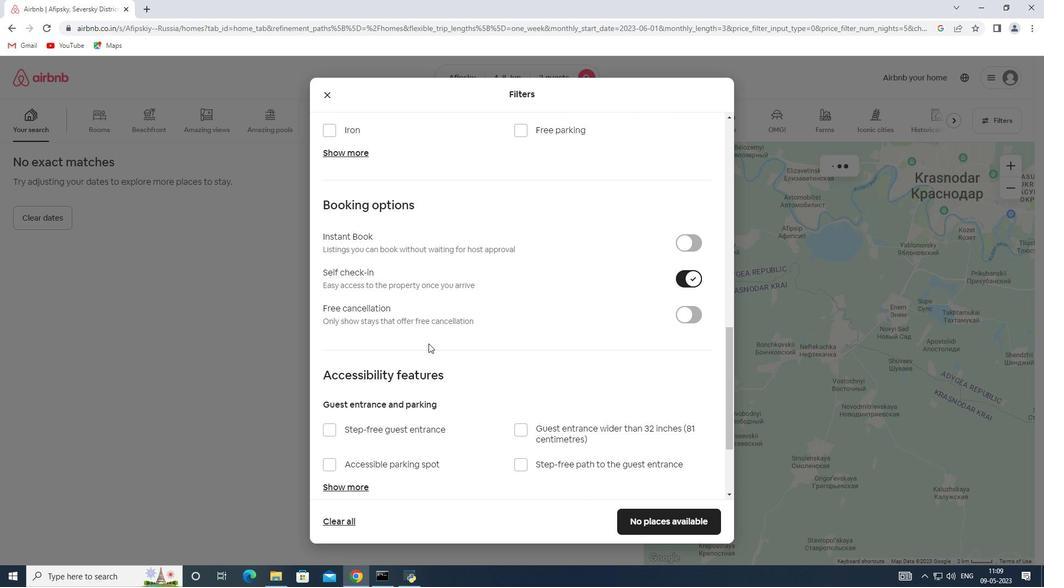 
Action: Mouse scrolled (428, 342) with delta (0, 0)
Screenshot: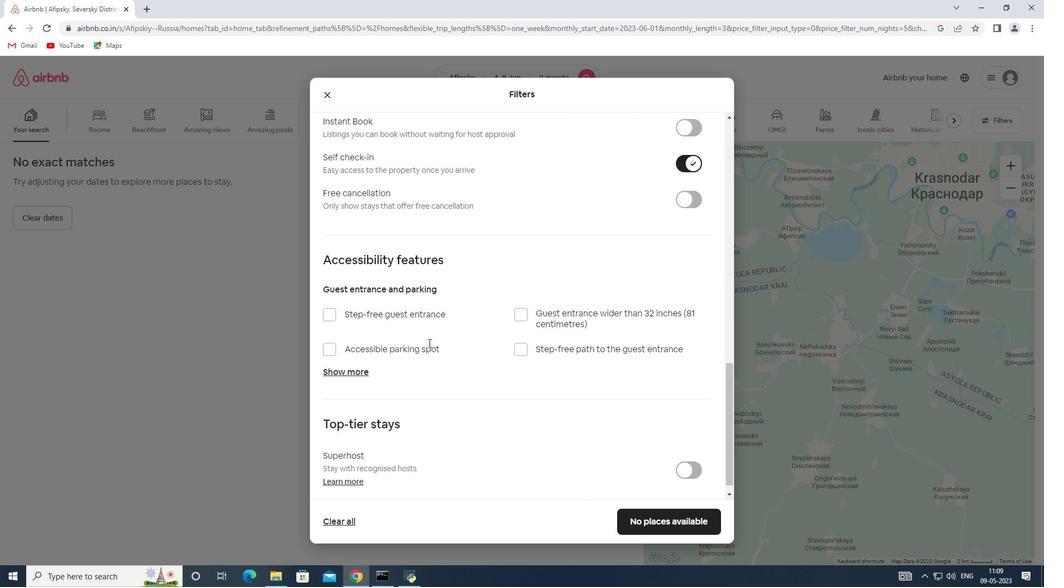
Action: Mouse scrolled (428, 342) with delta (0, 0)
Screenshot: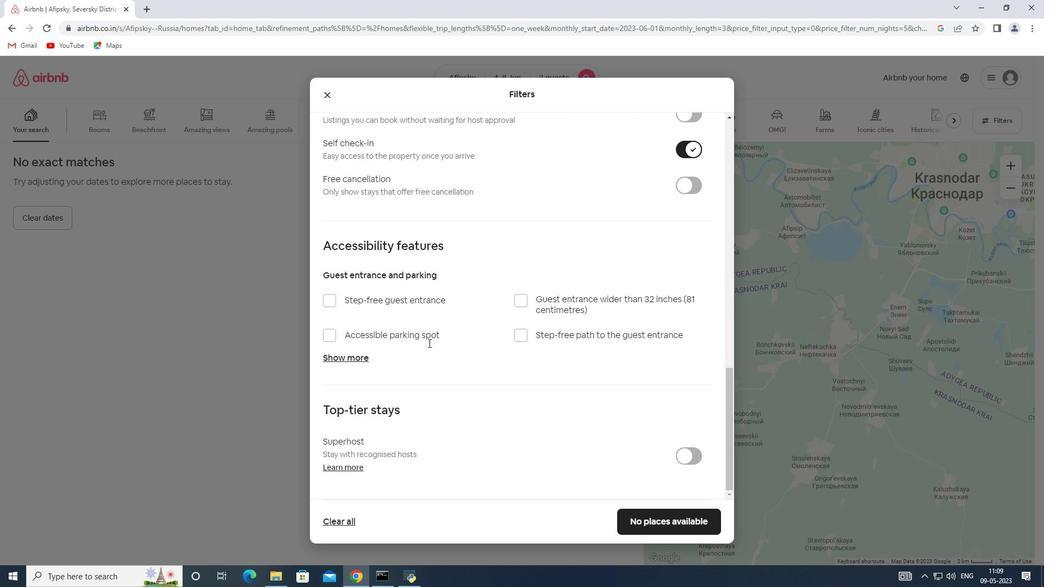 
Action: Mouse moved to (363, 435)
Screenshot: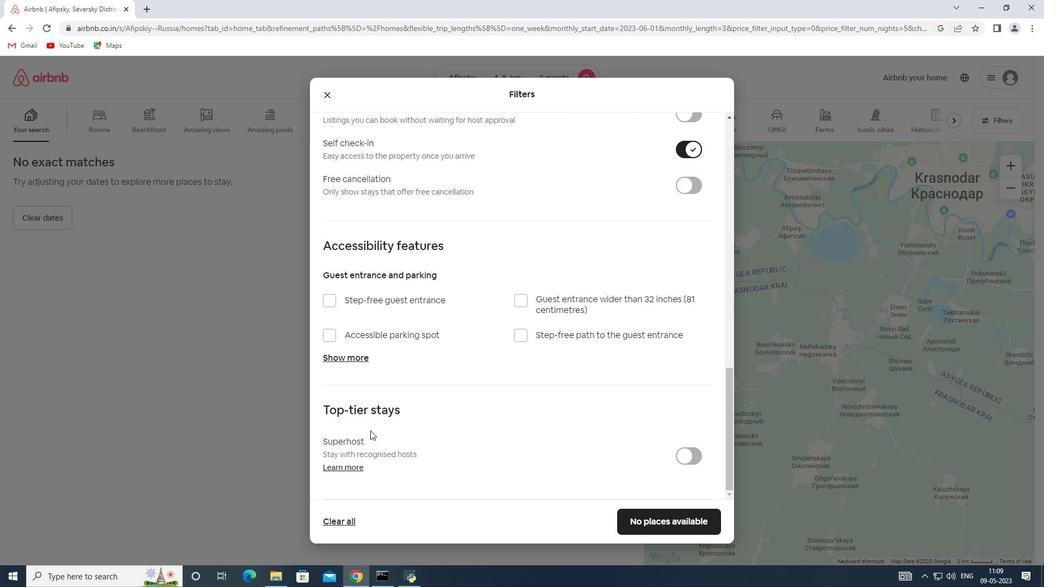 
Action: Mouse scrolled (363, 434) with delta (0, 0)
Screenshot: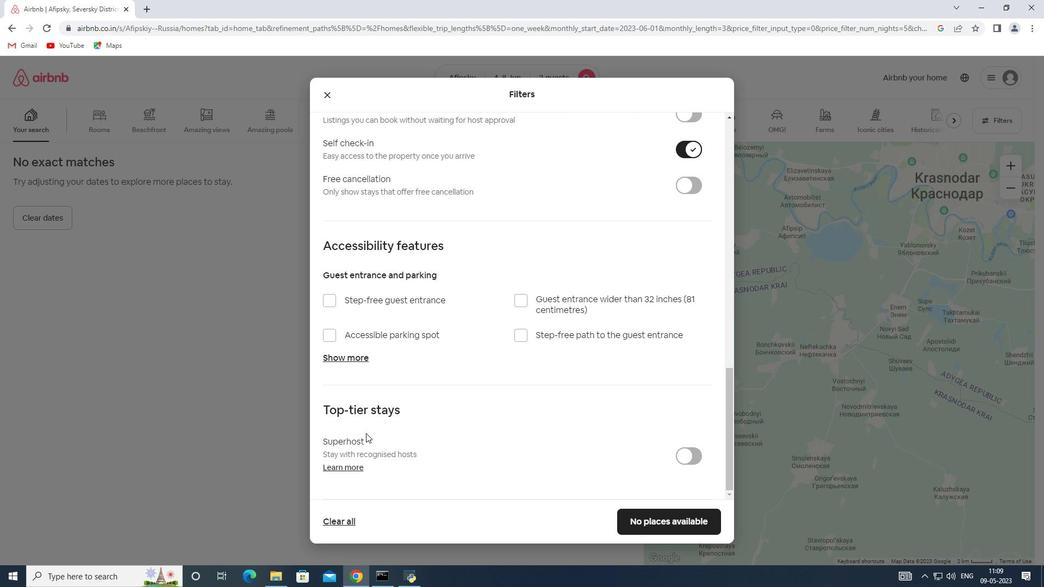 
Action: Mouse scrolled (363, 434) with delta (0, 0)
Screenshot: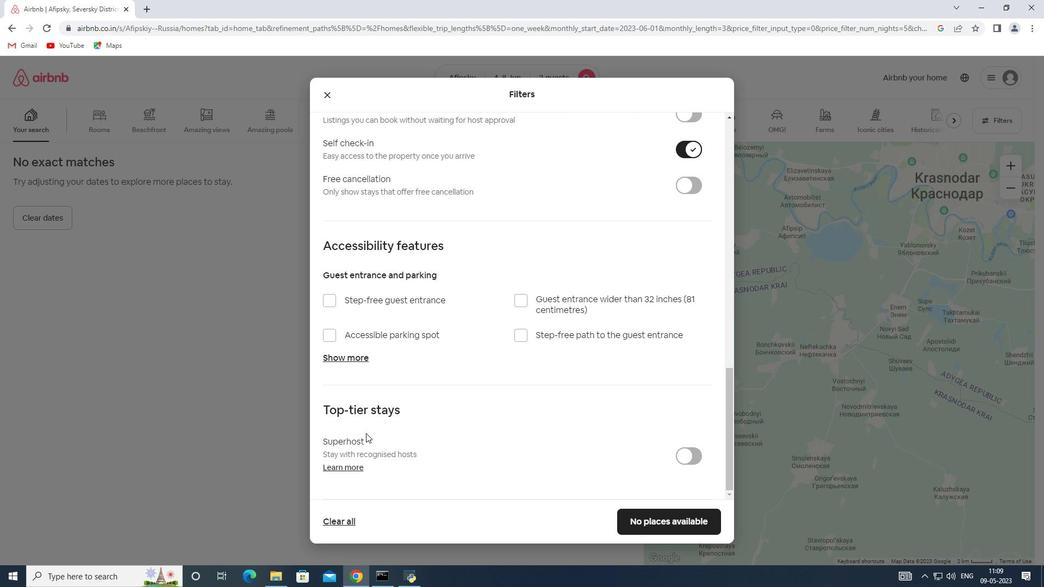 
Action: Mouse scrolled (363, 434) with delta (0, 0)
Screenshot: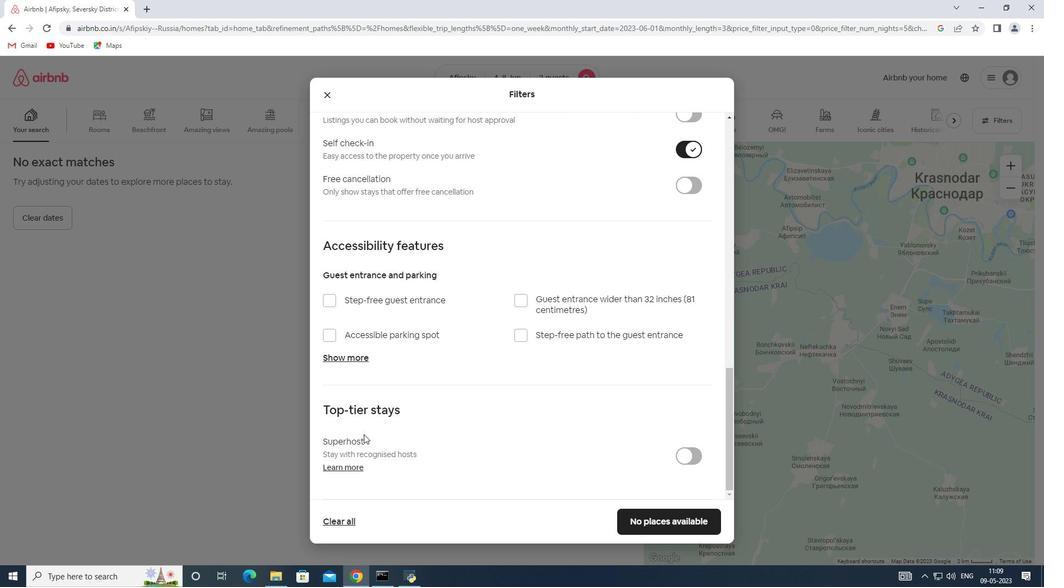 
Action: Mouse moved to (354, 496)
Screenshot: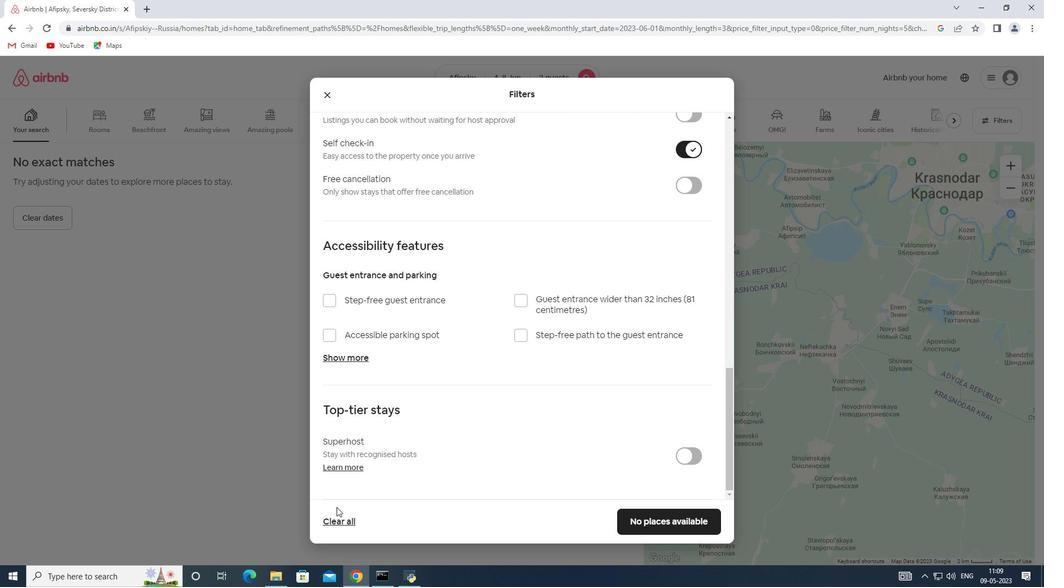 
Action: Mouse scrolled (354, 496) with delta (0, 0)
Screenshot: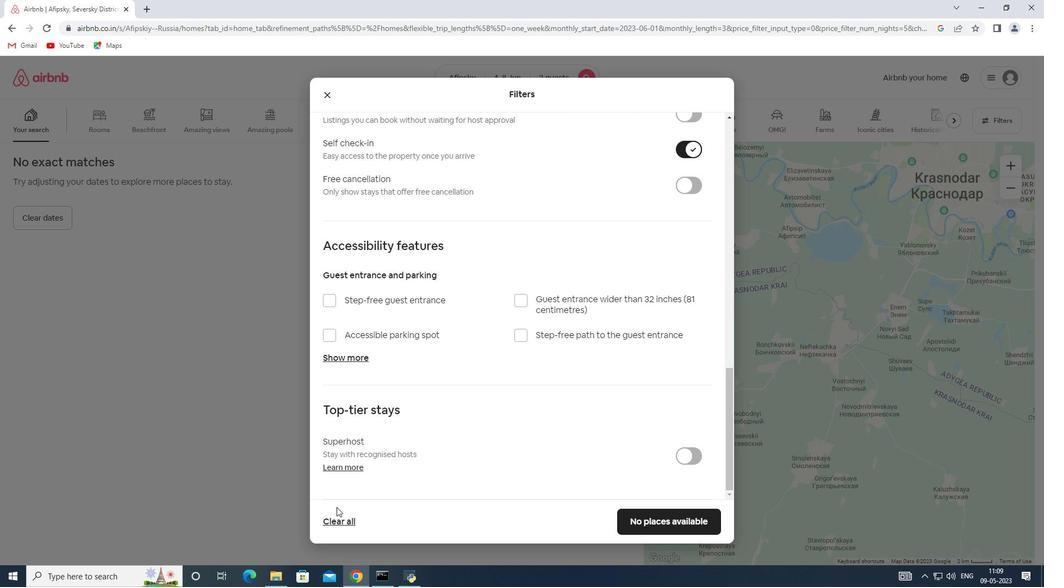 
Action: Mouse moved to (675, 520)
Screenshot: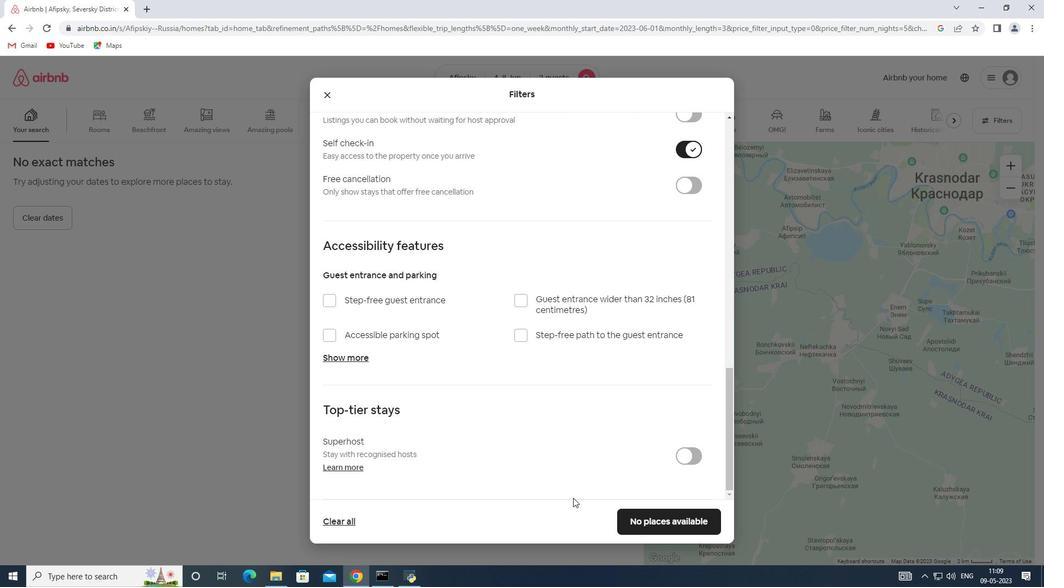 
Action: Mouse pressed left at (675, 520)
Screenshot: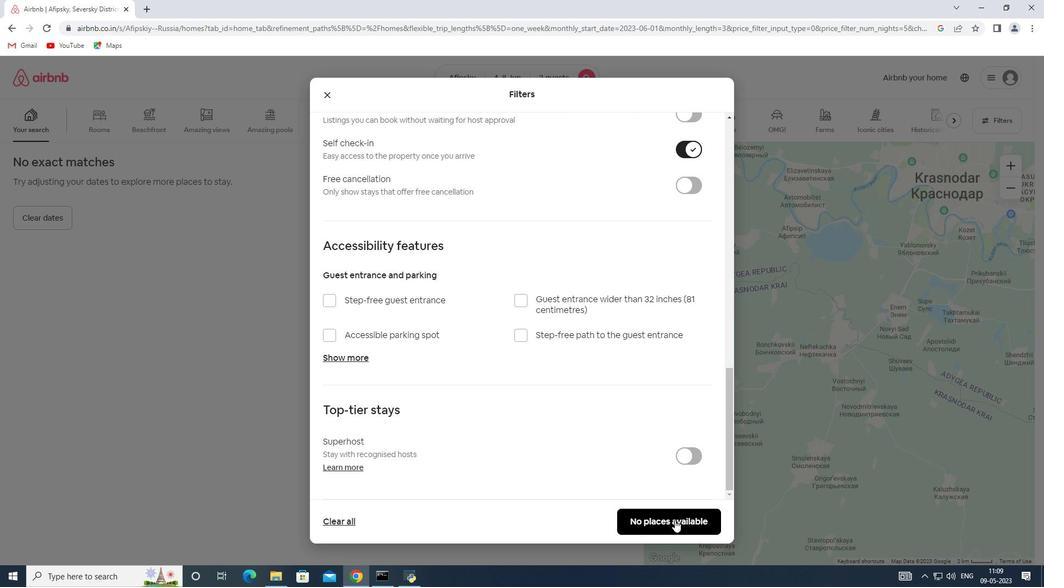 
Action: Mouse moved to (506, 477)
Screenshot: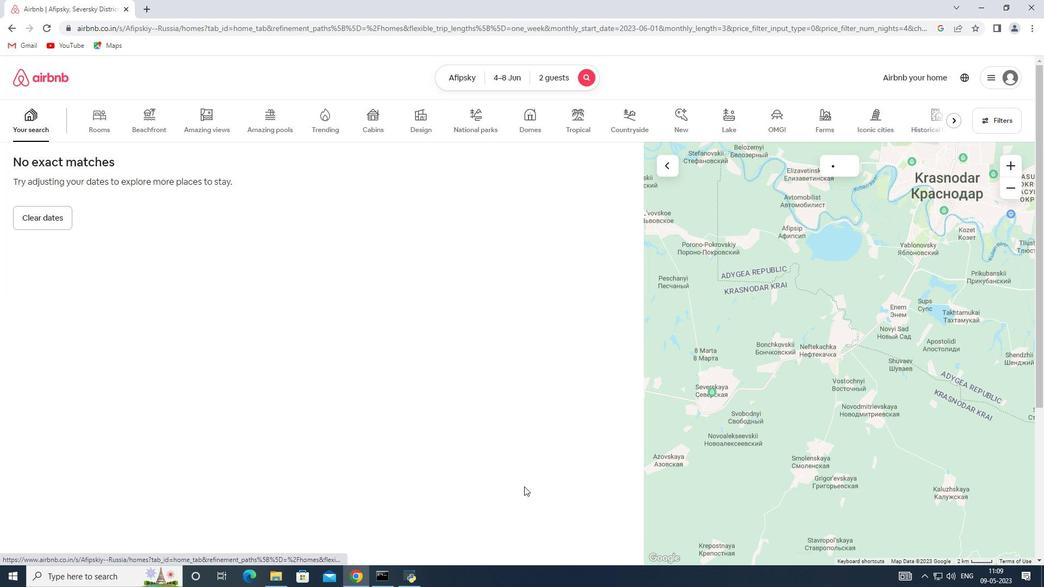 
